 Task: Search one way flight ticket for 5 adults, 1 child, 2 infants in seat and 1 infant on lap in business from San Luis Obispo: San Luis Obispo County Regional Airport (mcchesney Field) to Rock Springs: Southwest Wyoming Regional Airport (rock Springs Sweetwater County Airport) on 8-5-2023. Number of bags: 1 carry on bag. Price is upto 110000. Outbound departure time preference is 15:15.
Action: Mouse moved to (302, 124)
Screenshot: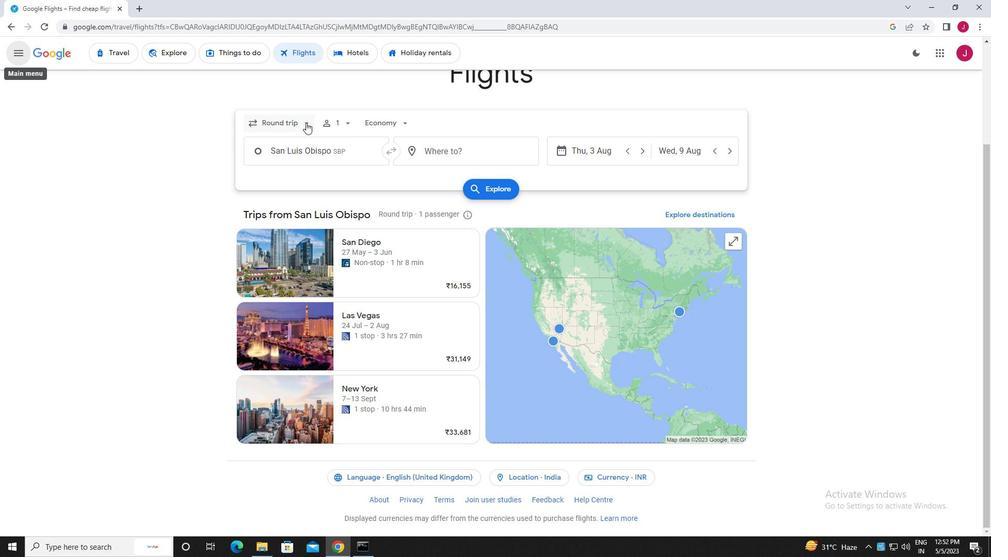
Action: Mouse pressed left at (302, 124)
Screenshot: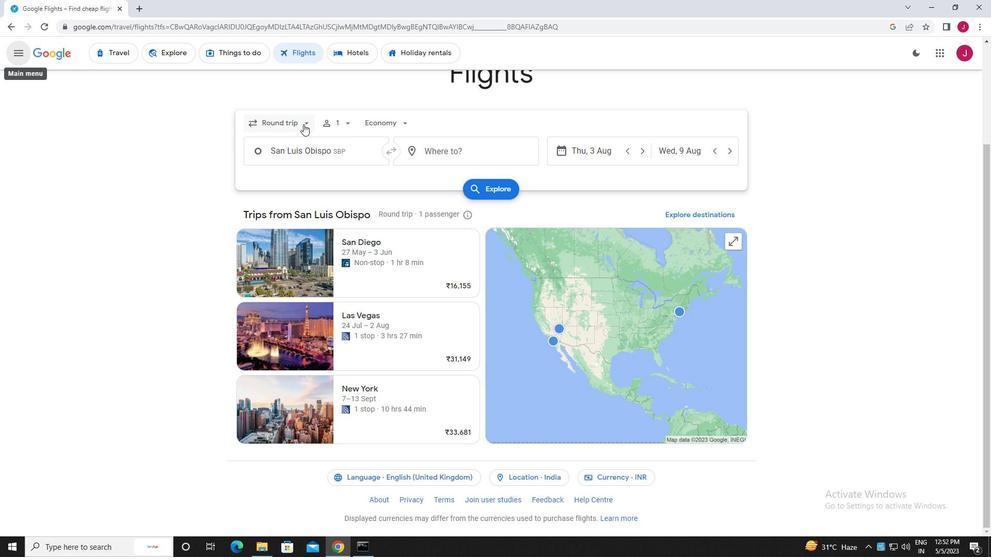 
Action: Mouse moved to (295, 169)
Screenshot: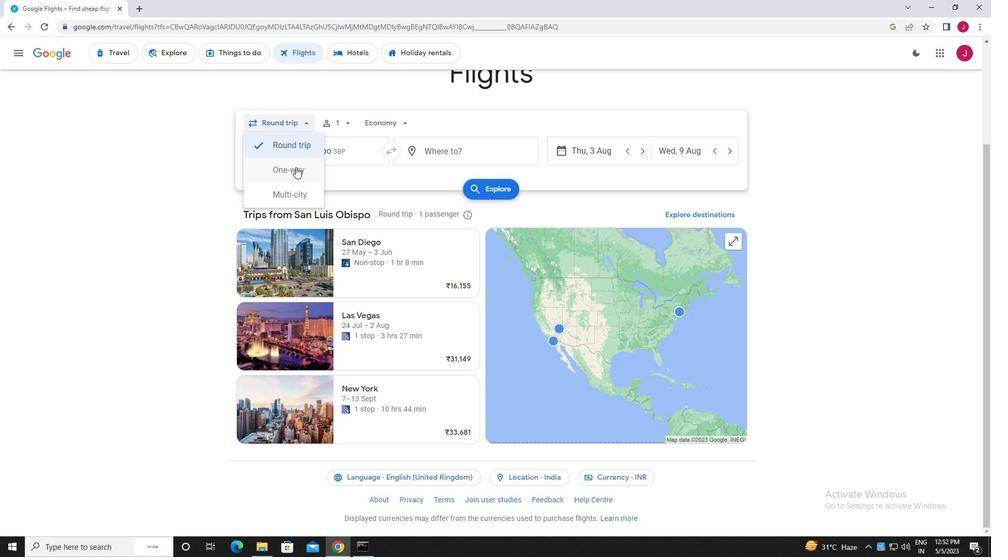 
Action: Mouse pressed left at (295, 169)
Screenshot: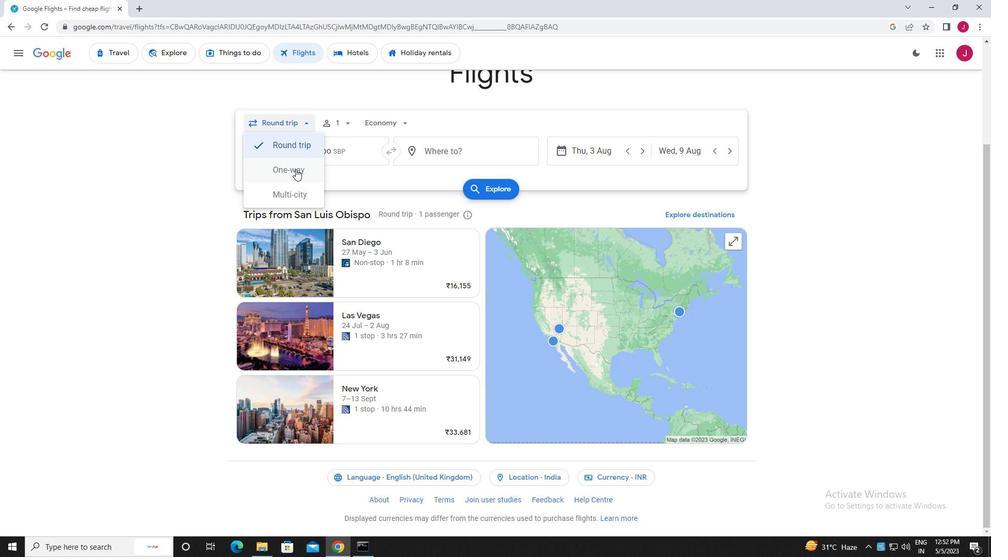 
Action: Mouse moved to (344, 122)
Screenshot: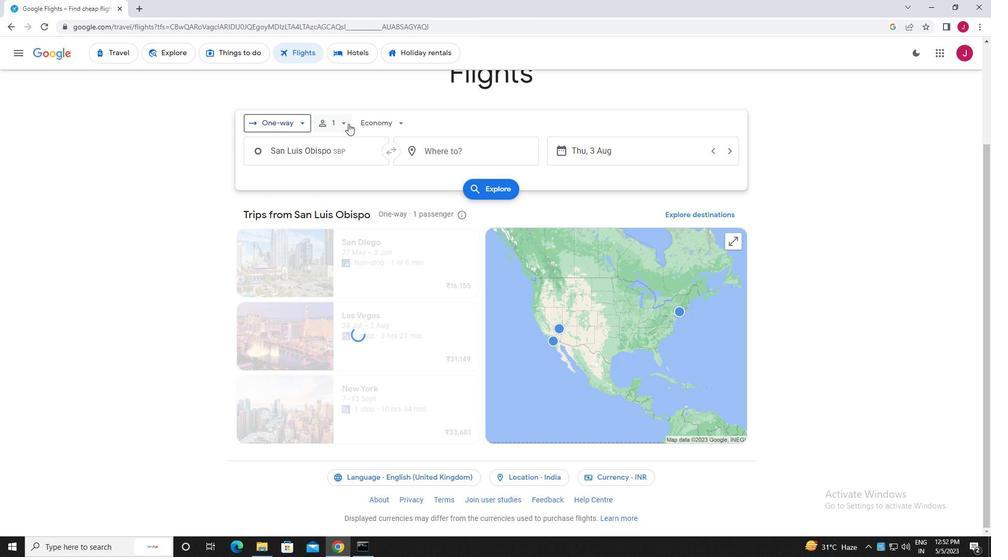 
Action: Mouse pressed left at (344, 122)
Screenshot: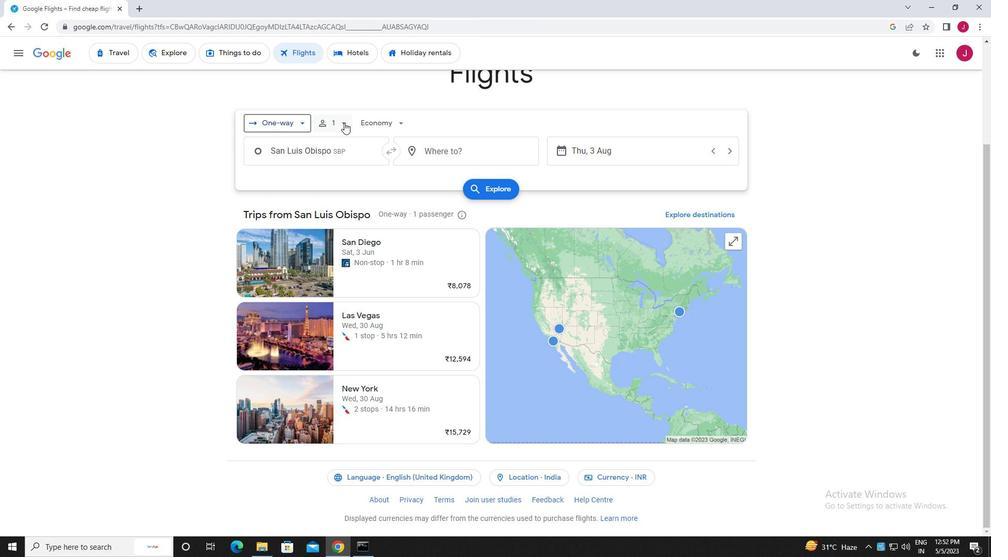 
Action: Mouse moved to (427, 151)
Screenshot: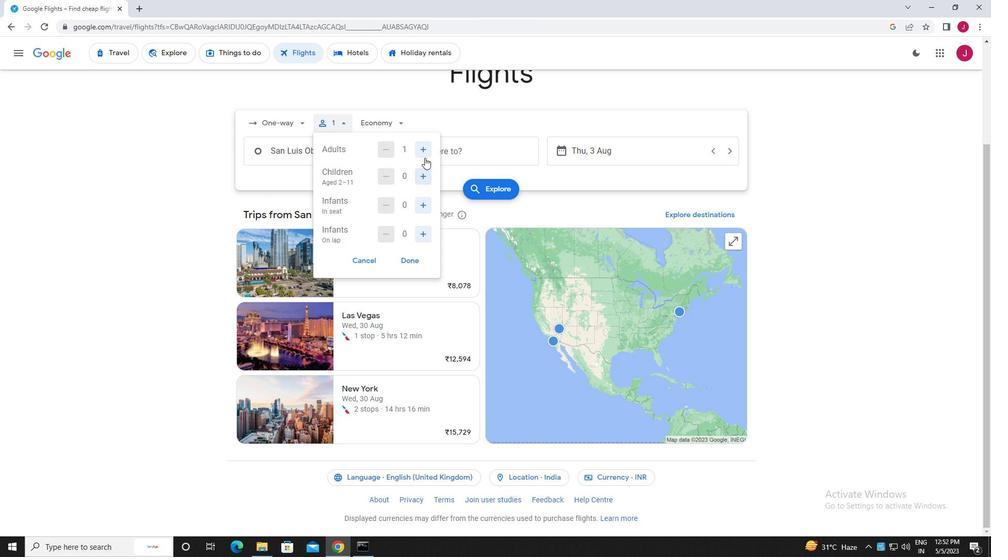 
Action: Mouse pressed left at (427, 151)
Screenshot: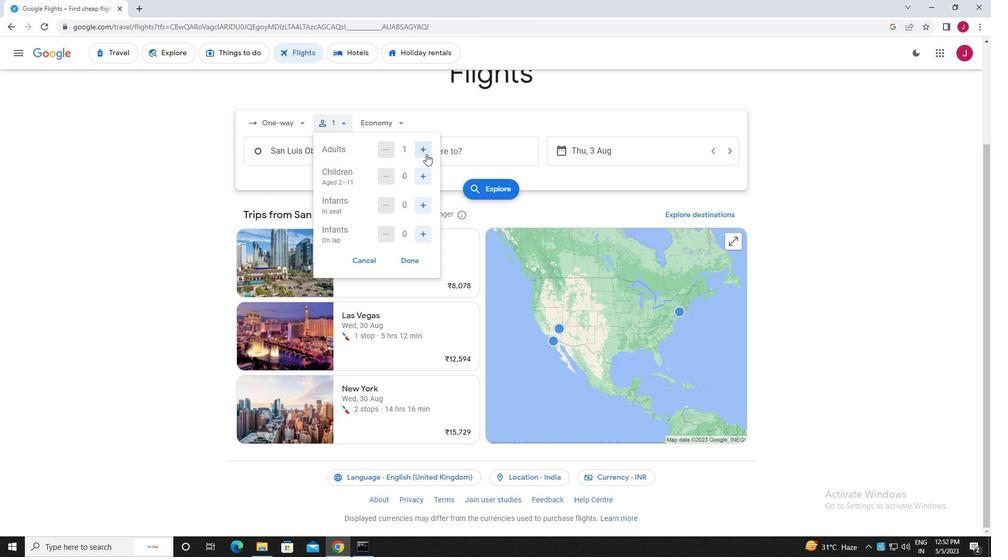 
Action: Mouse pressed left at (427, 151)
Screenshot: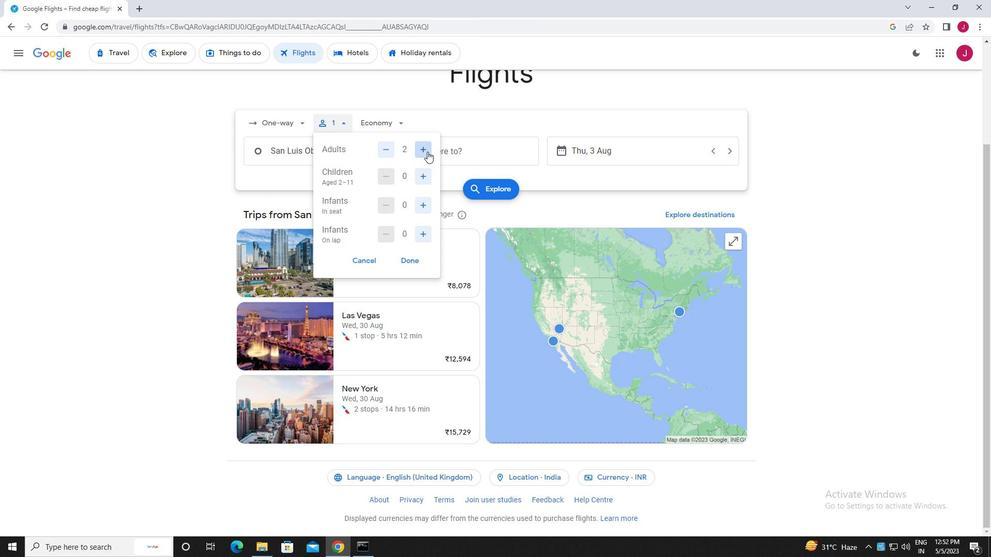 
Action: Mouse pressed left at (427, 151)
Screenshot: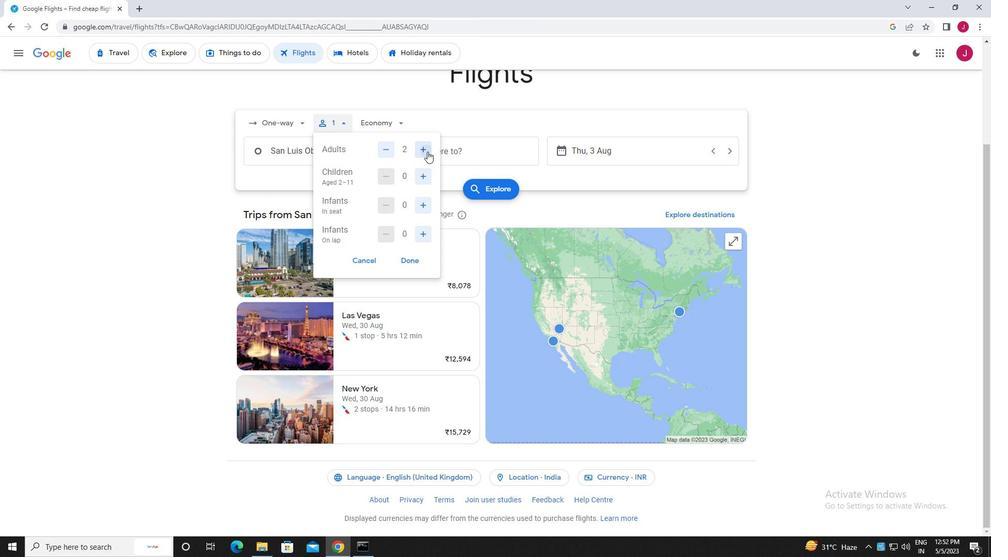 
Action: Mouse pressed left at (427, 151)
Screenshot: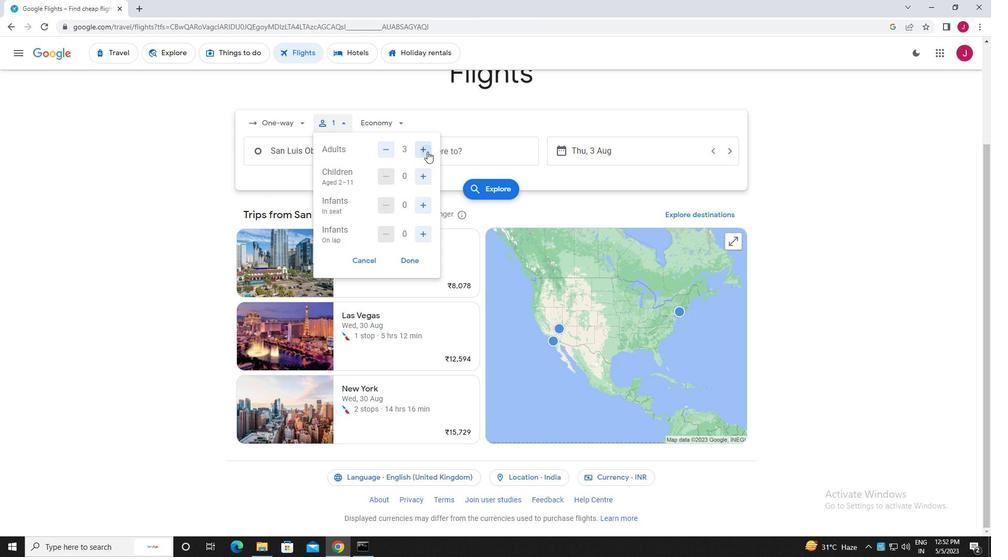
Action: Mouse moved to (423, 176)
Screenshot: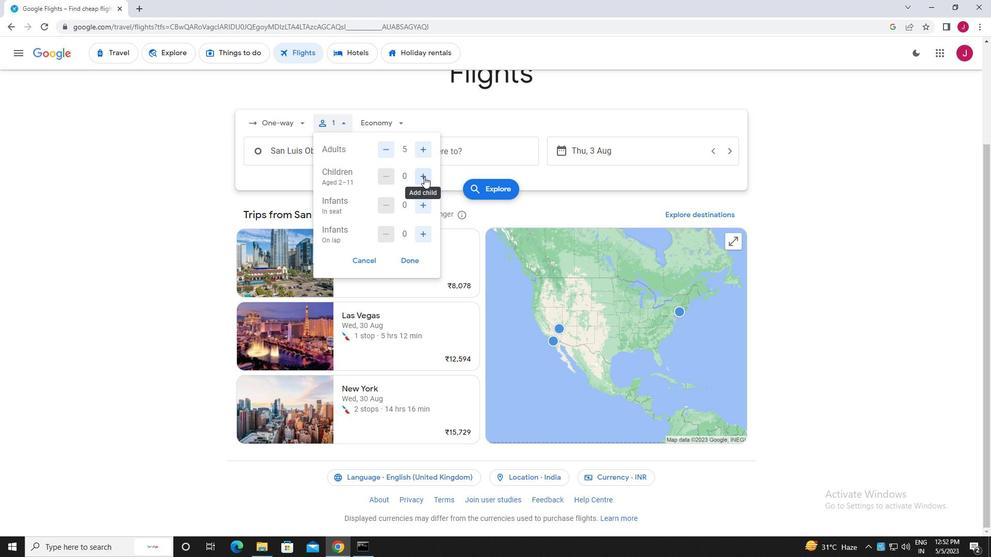 
Action: Mouse pressed left at (423, 176)
Screenshot: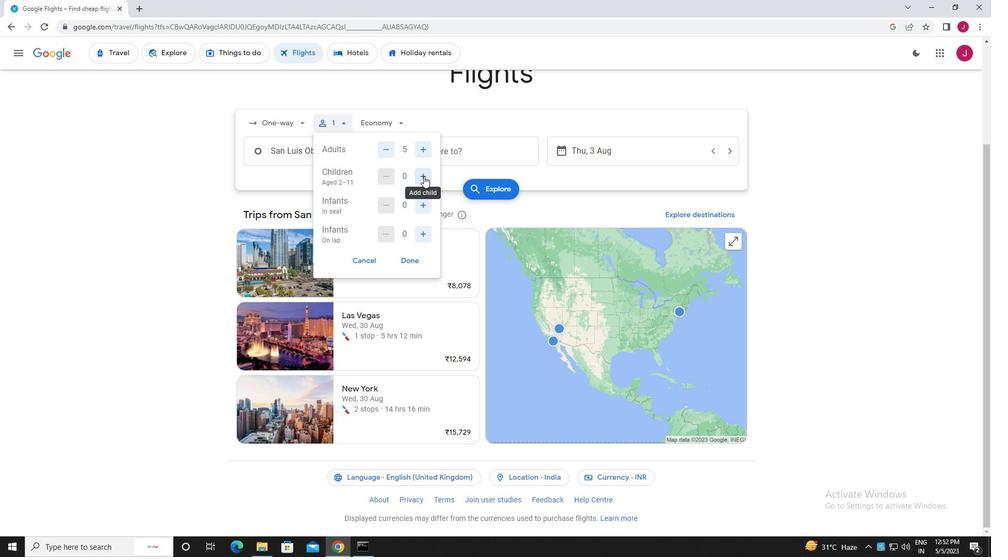 
Action: Mouse moved to (421, 208)
Screenshot: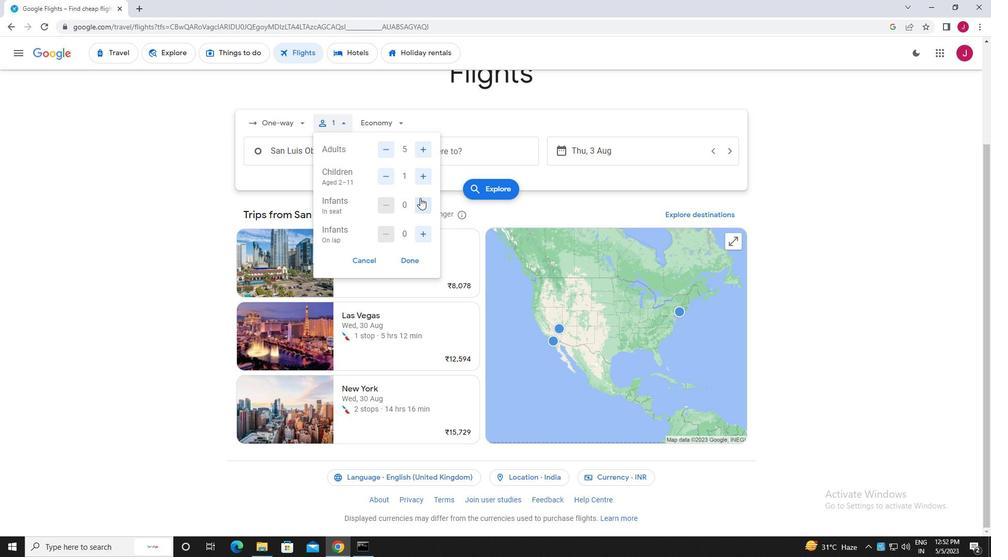 
Action: Mouse pressed left at (421, 208)
Screenshot: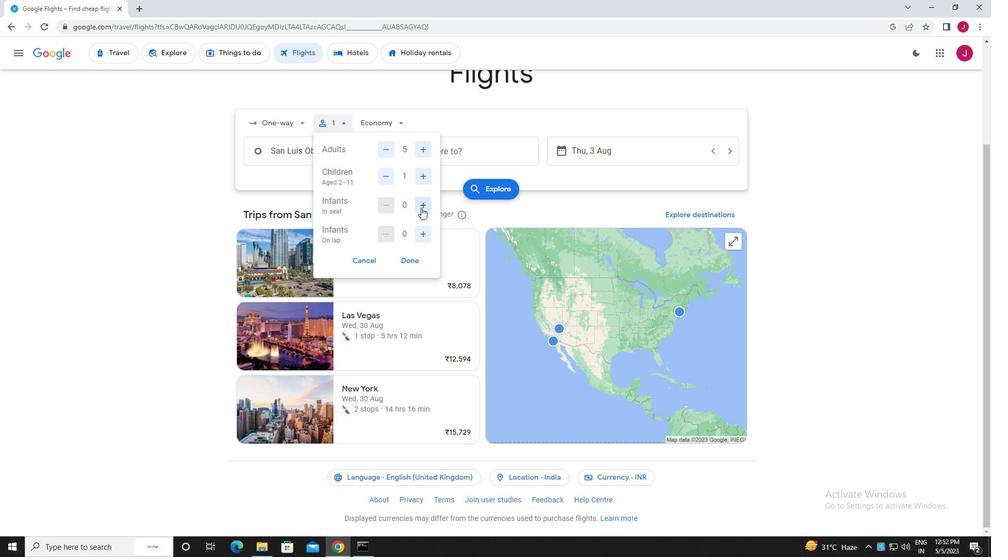 
Action: Mouse pressed left at (421, 208)
Screenshot: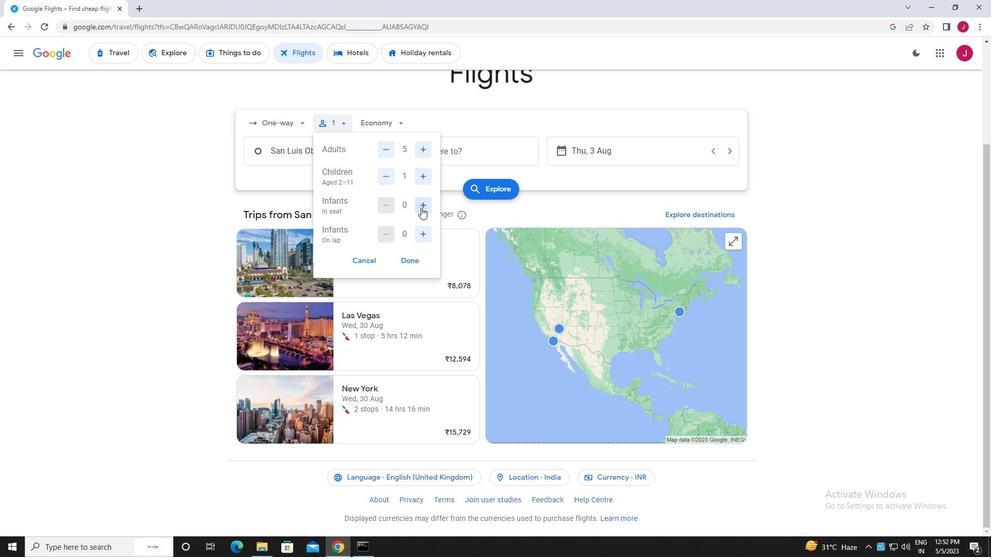 
Action: Mouse moved to (423, 231)
Screenshot: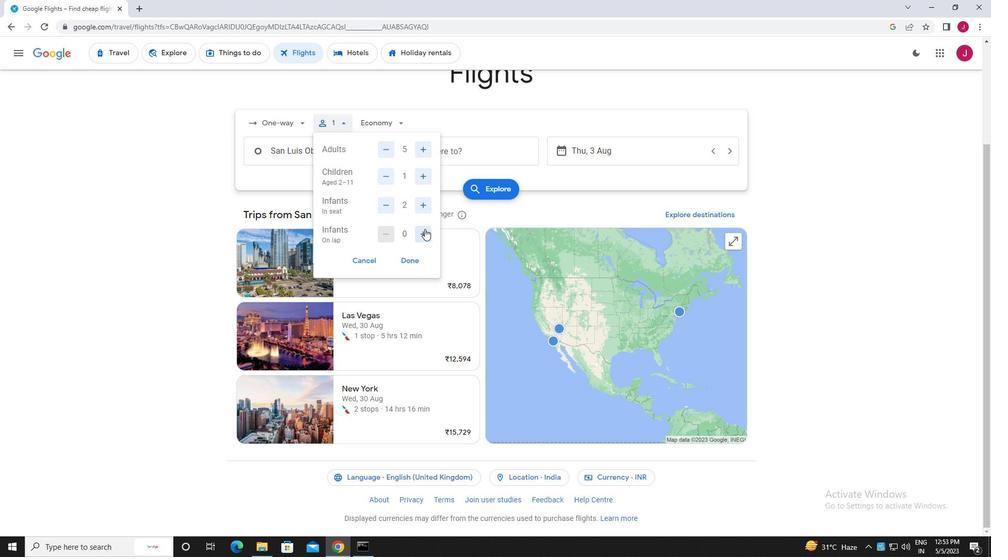 
Action: Mouse pressed left at (423, 231)
Screenshot: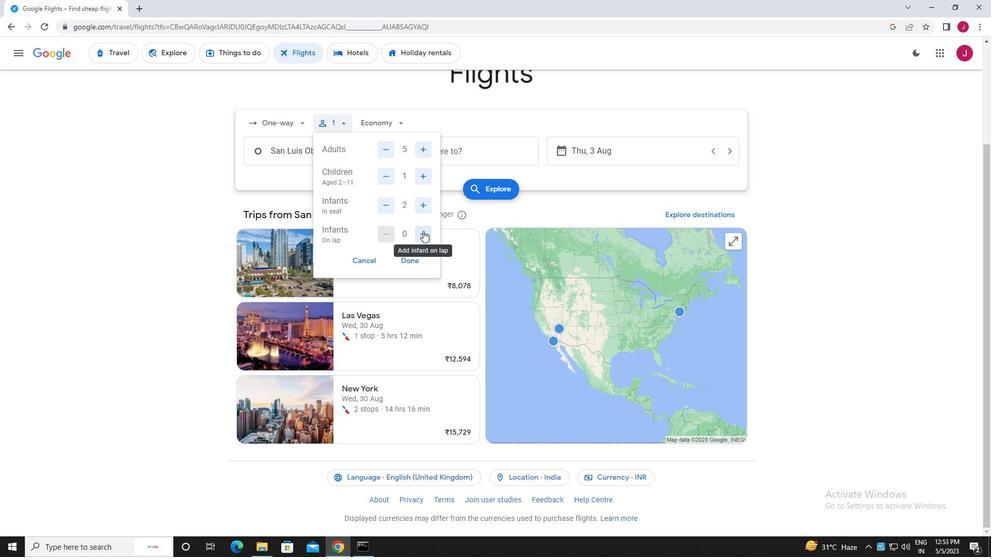 
Action: Mouse moved to (408, 260)
Screenshot: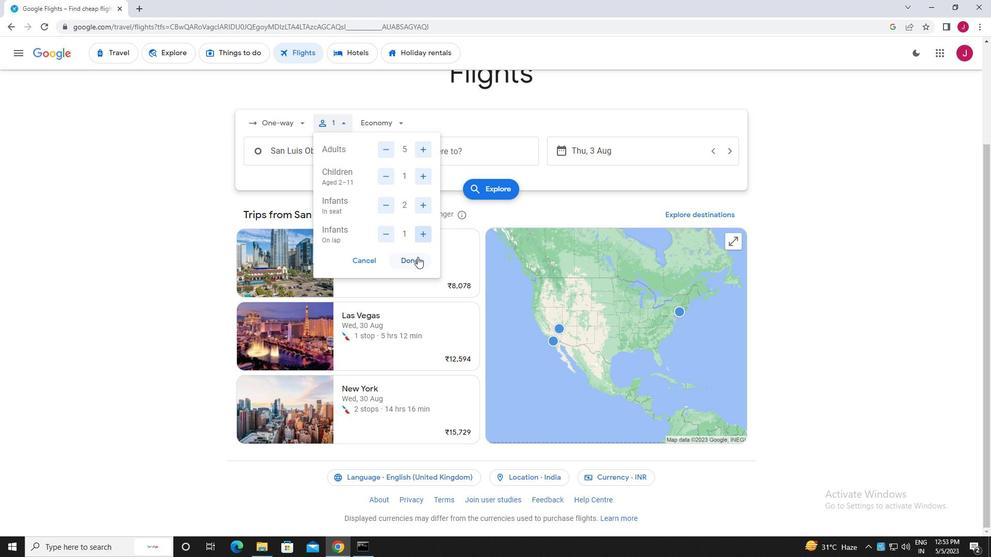 
Action: Mouse pressed left at (408, 260)
Screenshot: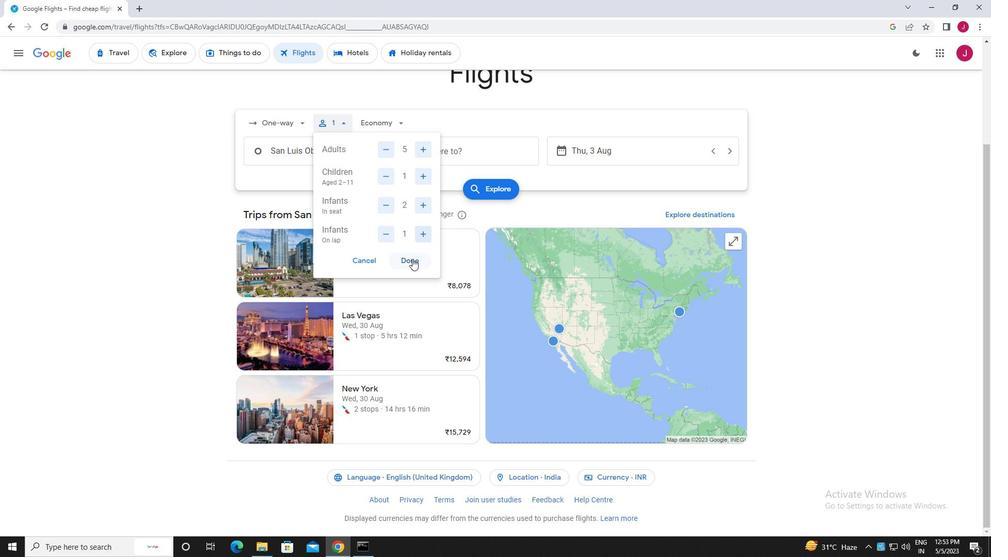 
Action: Mouse moved to (400, 129)
Screenshot: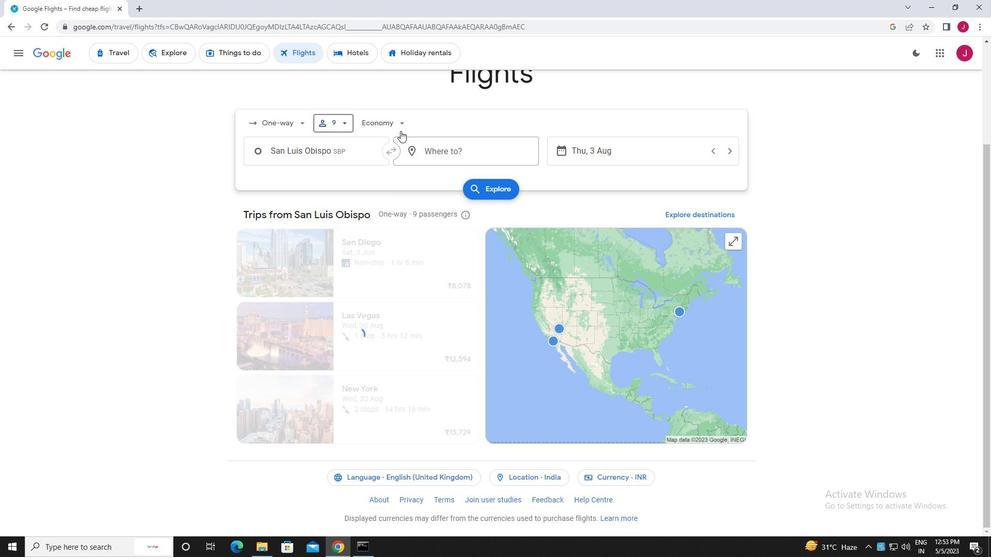 
Action: Mouse pressed left at (400, 129)
Screenshot: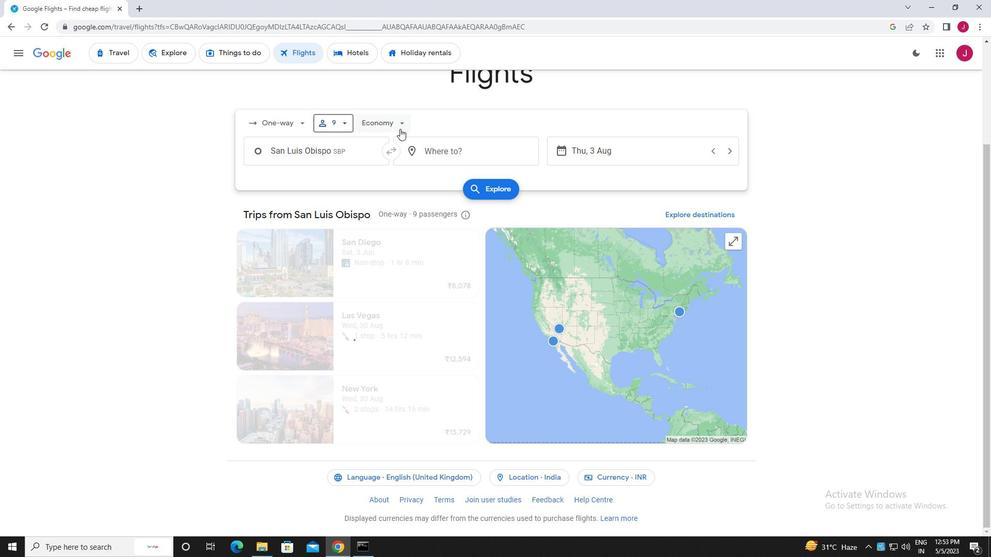 
Action: Mouse moved to (410, 184)
Screenshot: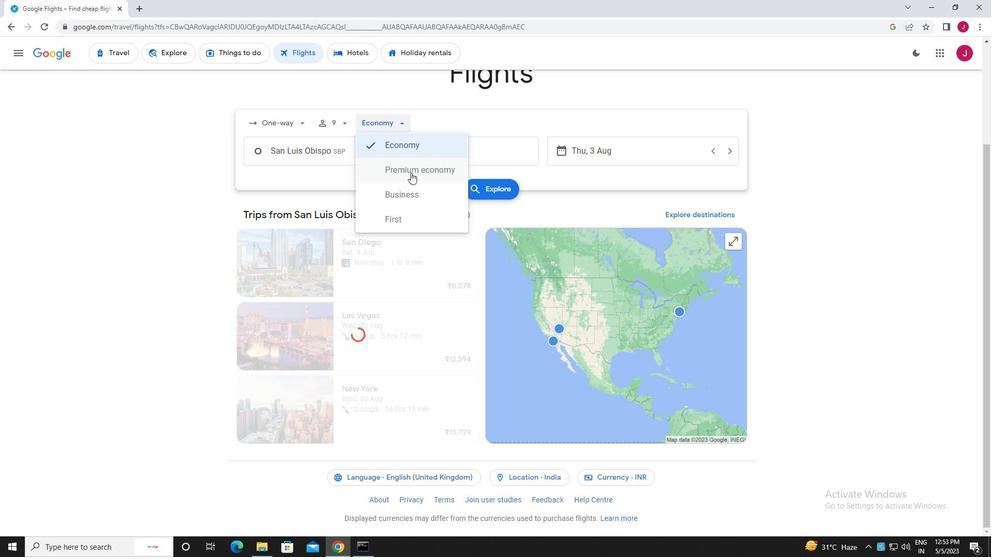 
Action: Mouse pressed left at (410, 184)
Screenshot: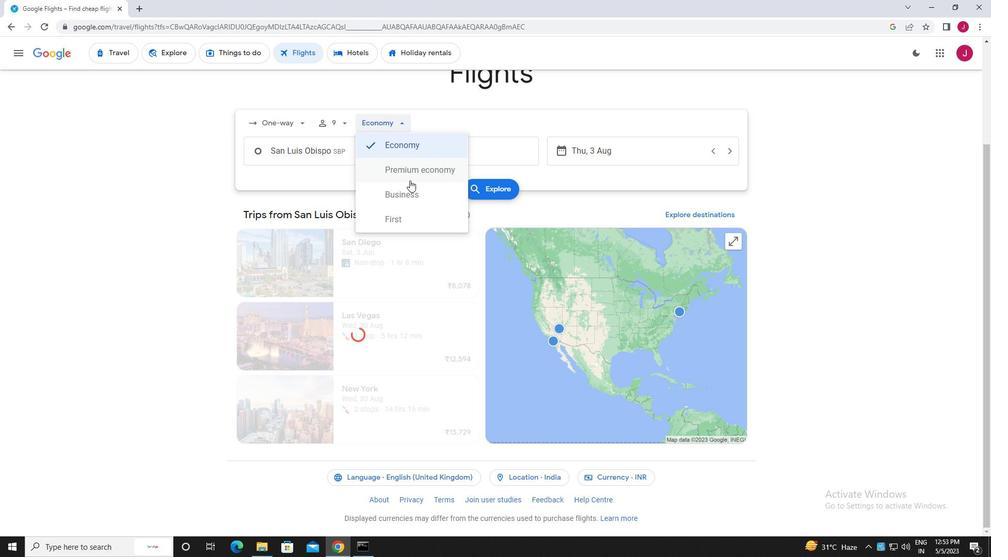
Action: Mouse moved to (351, 151)
Screenshot: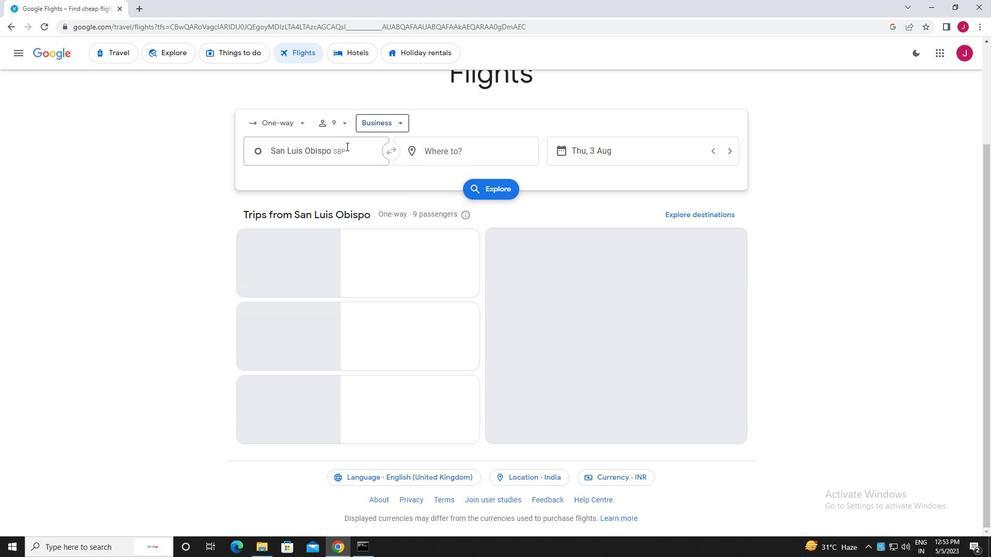 
Action: Mouse pressed left at (351, 151)
Screenshot: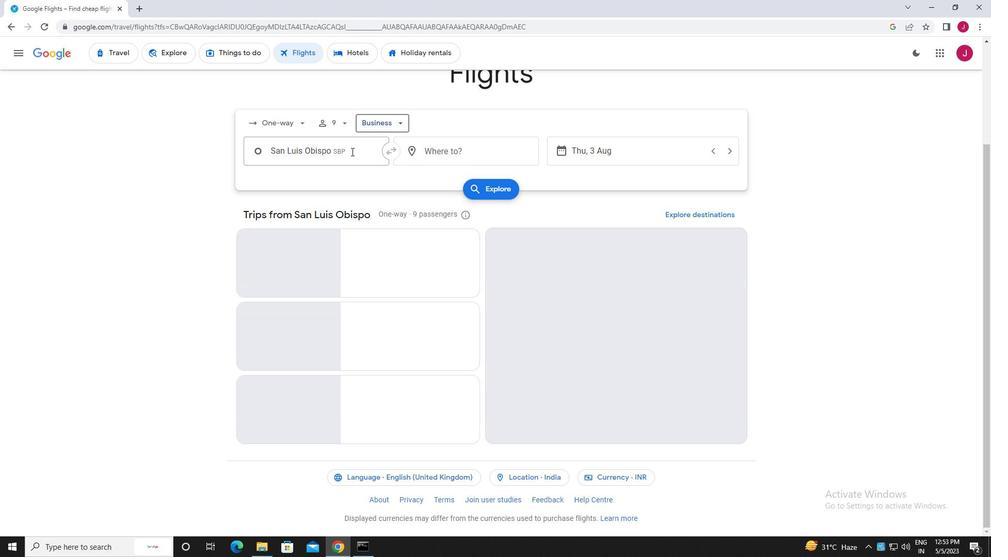 
Action: Mouse moved to (352, 151)
Screenshot: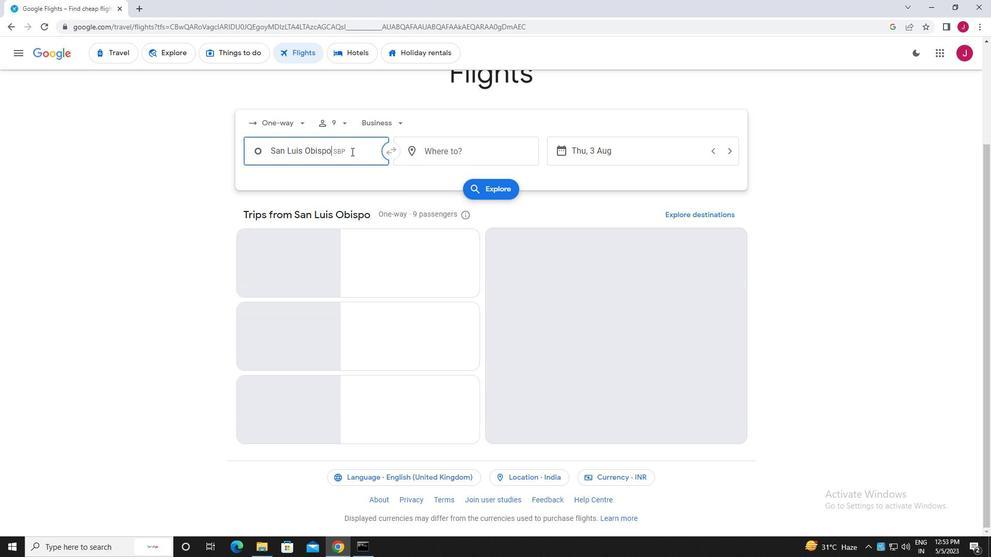 
Action: Key pressed san<Key.space>luis
Screenshot: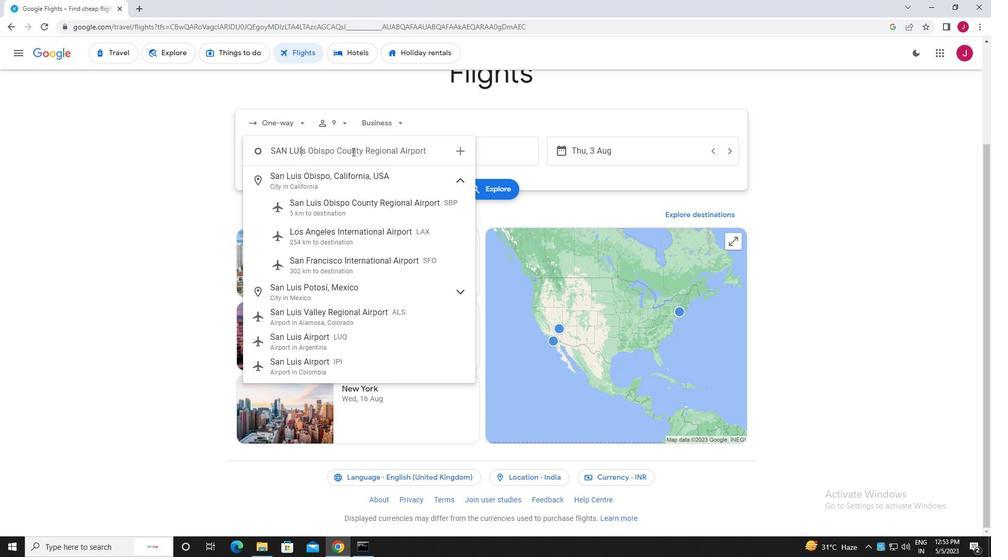 
Action: Mouse moved to (396, 207)
Screenshot: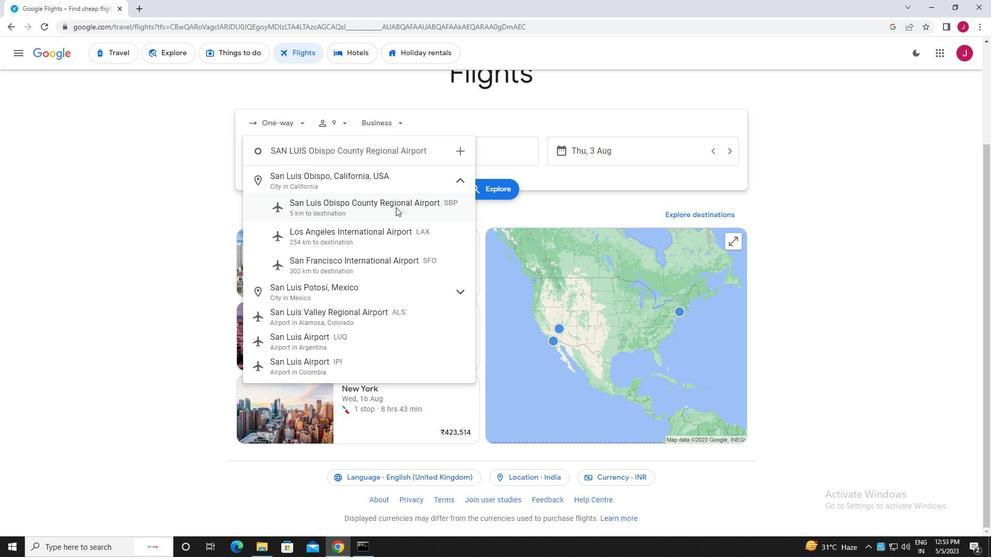
Action: Mouse pressed left at (396, 207)
Screenshot: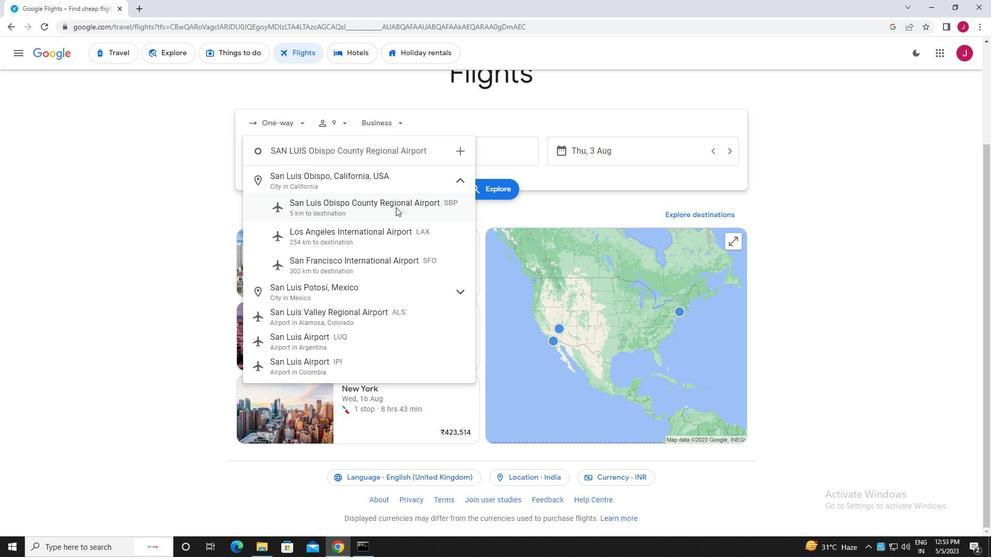 
Action: Mouse moved to (493, 156)
Screenshot: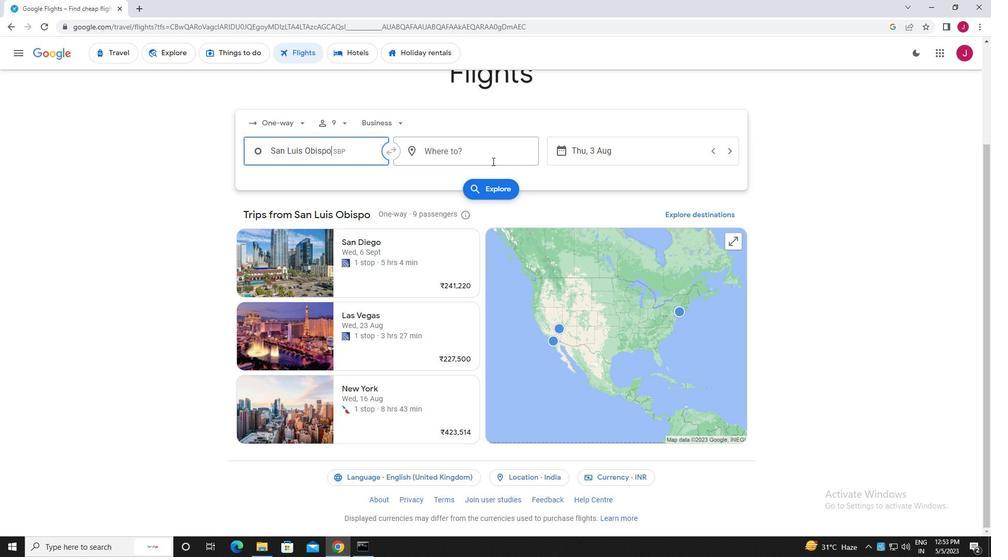 
Action: Mouse pressed left at (493, 156)
Screenshot: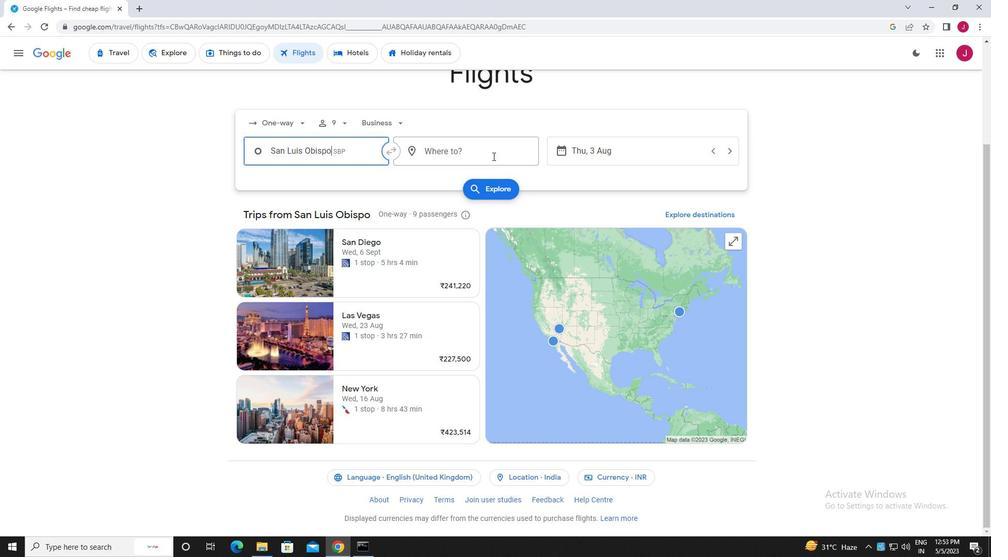 
Action: Mouse moved to (493, 156)
Screenshot: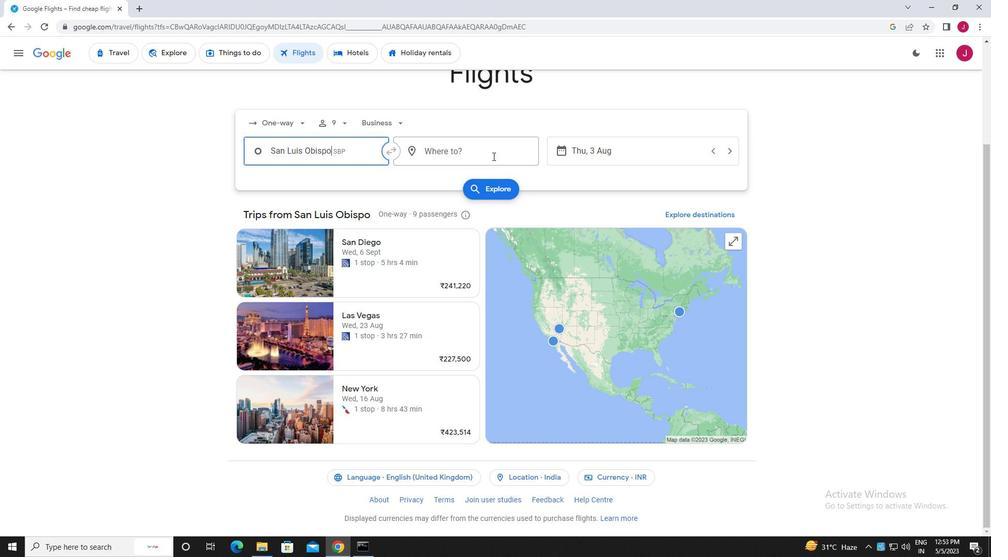 
Action: Key pressed rock<Key.space>spring
Screenshot: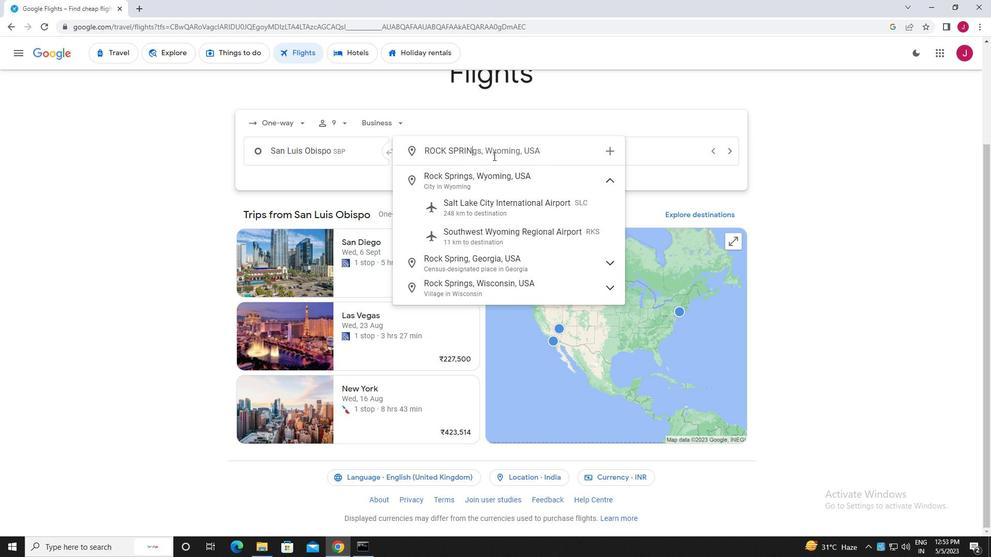 
Action: Mouse moved to (543, 234)
Screenshot: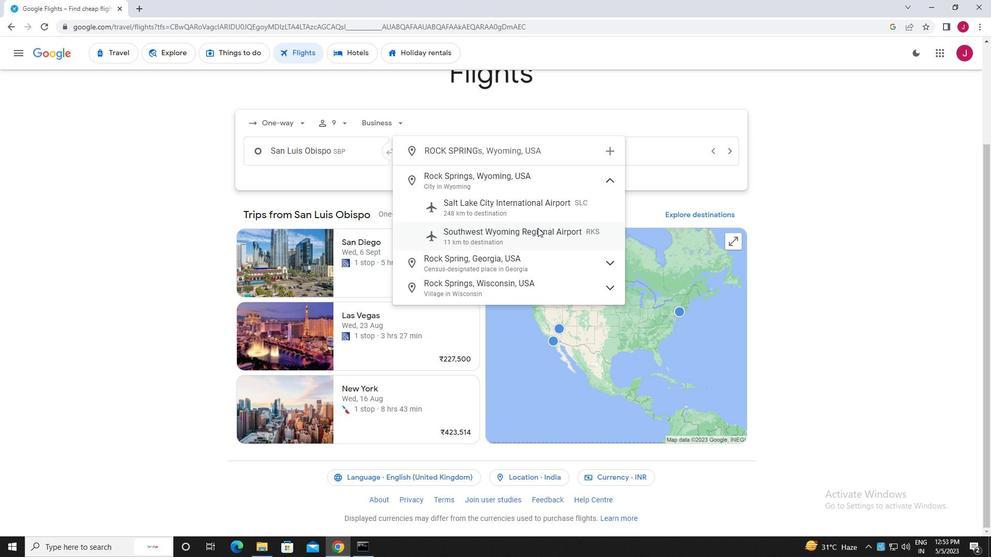 
Action: Mouse pressed left at (543, 234)
Screenshot: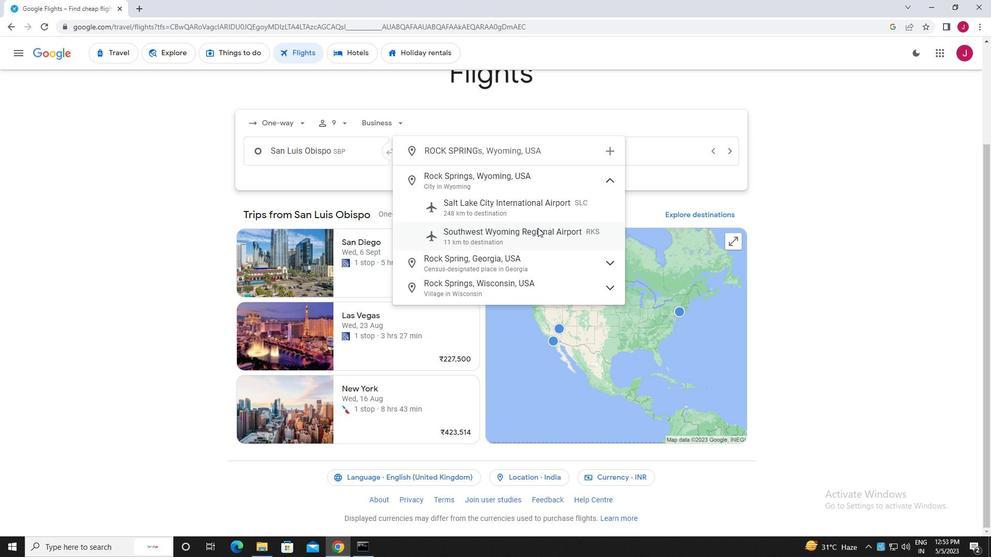 
Action: Mouse moved to (625, 158)
Screenshot: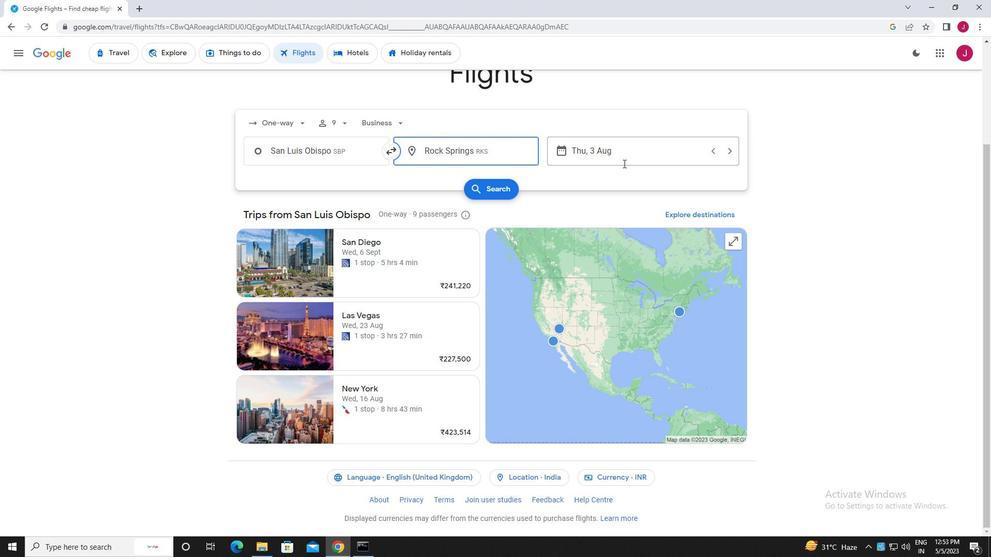 
Action: Mouse pressed left at (625, 158)
Screenshot: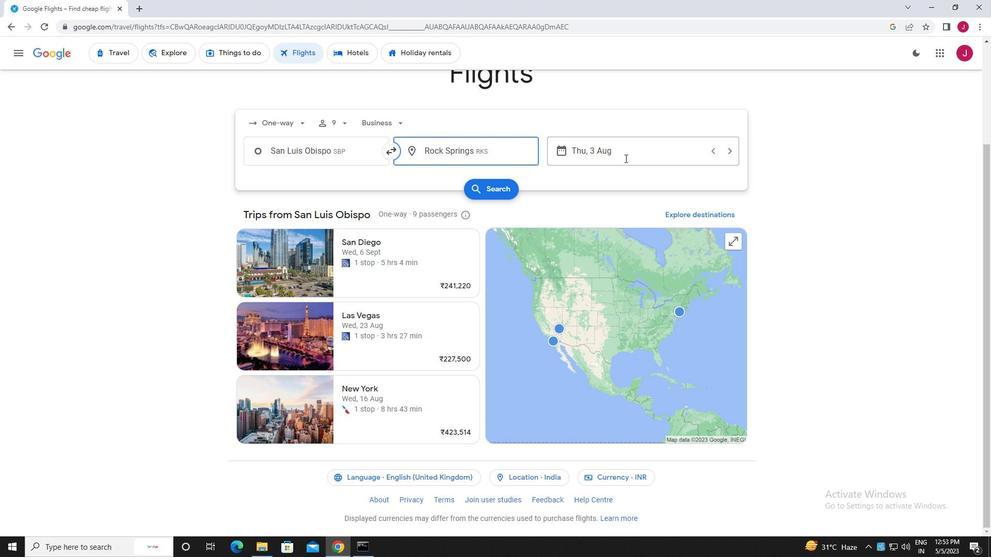 
Action: Mouse moved to (521, 234)
Screenshot: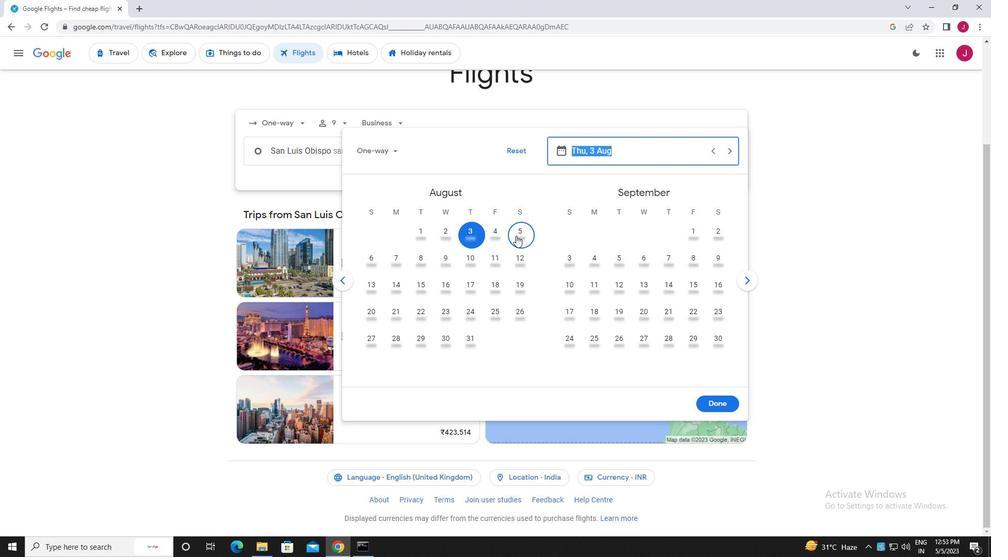 
Action: Mouse pressed left at (521, 234)
Screenshot: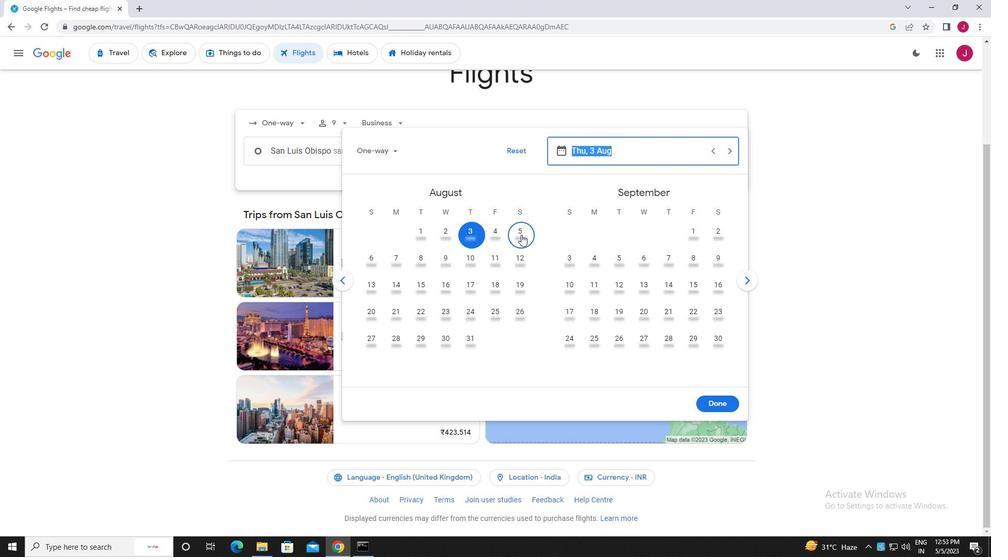 
Action: Mouse moved to (713, 402)
Screenshot: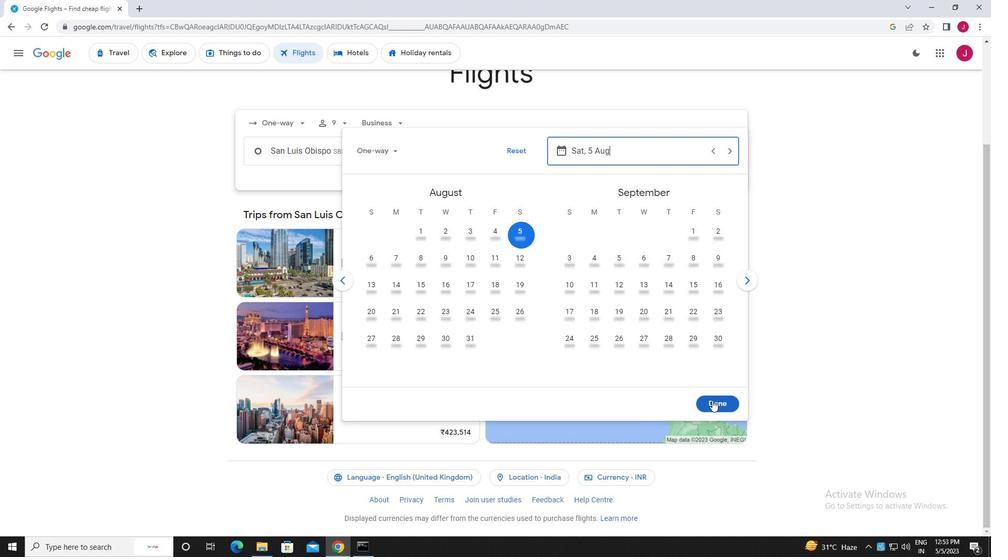 
Action: Mouse pressed left at (713, 402)
Screenshot: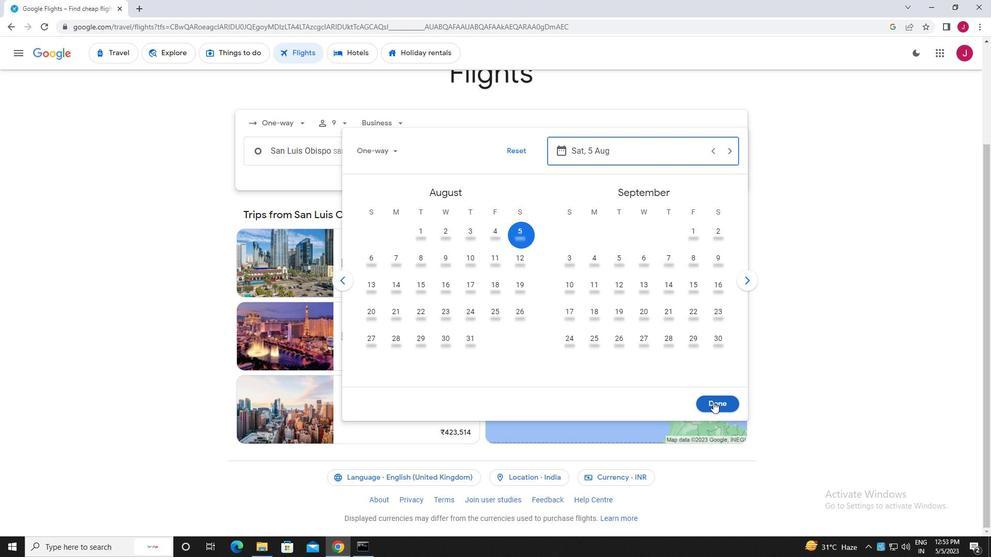 
Action: Mouse moved to (500, 186)
Screenshot: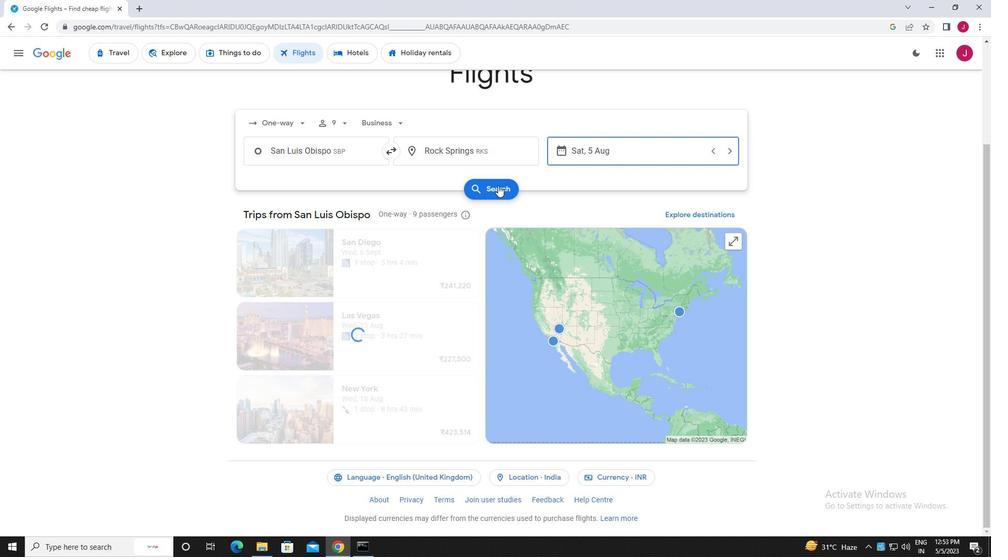 
Action: Mouse pressed left at (500, 186)
Screenshot: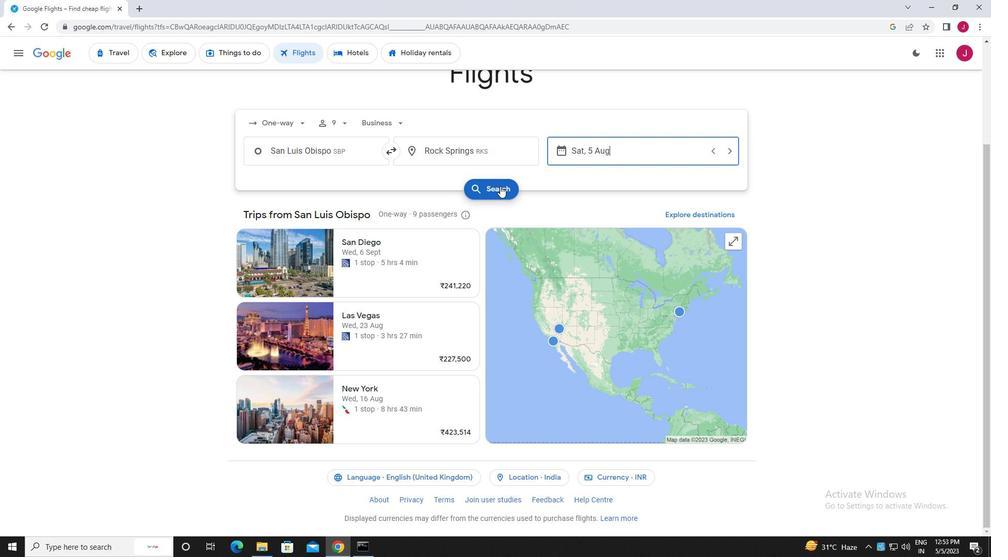 
Action: Mouse moved to (271, 149)
Screenshot: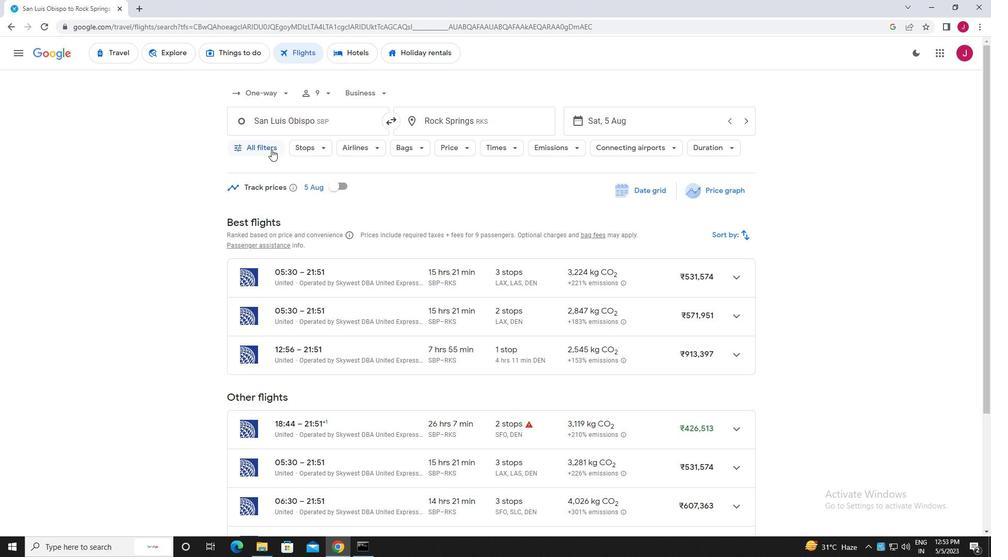 
Action: Mouse pressed left at (271, 149)
Screenshot: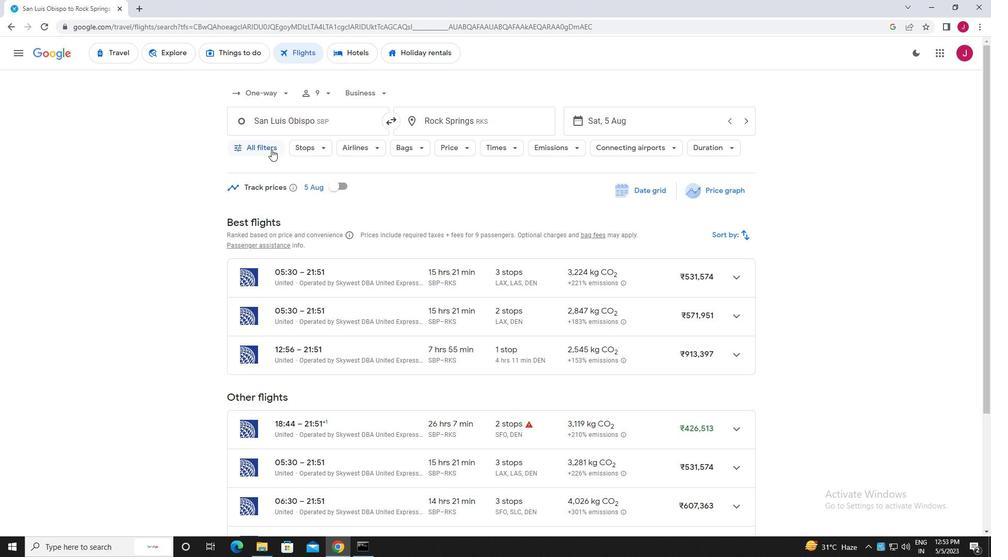 
Action: Mouse moved to (318, 174)
Screenshot: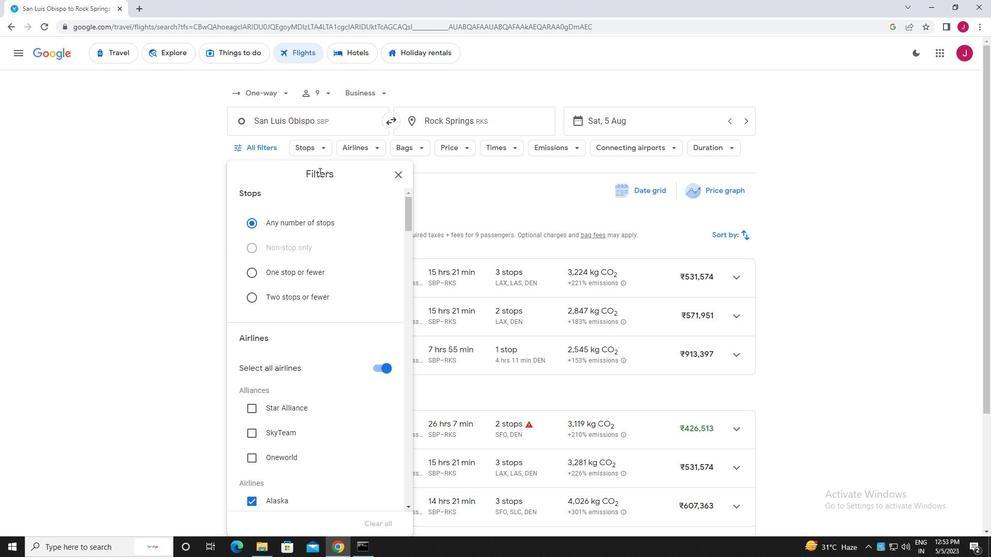 
Action: Mouse scrolled (318, 173) with delta (0, 0)
Screenshot: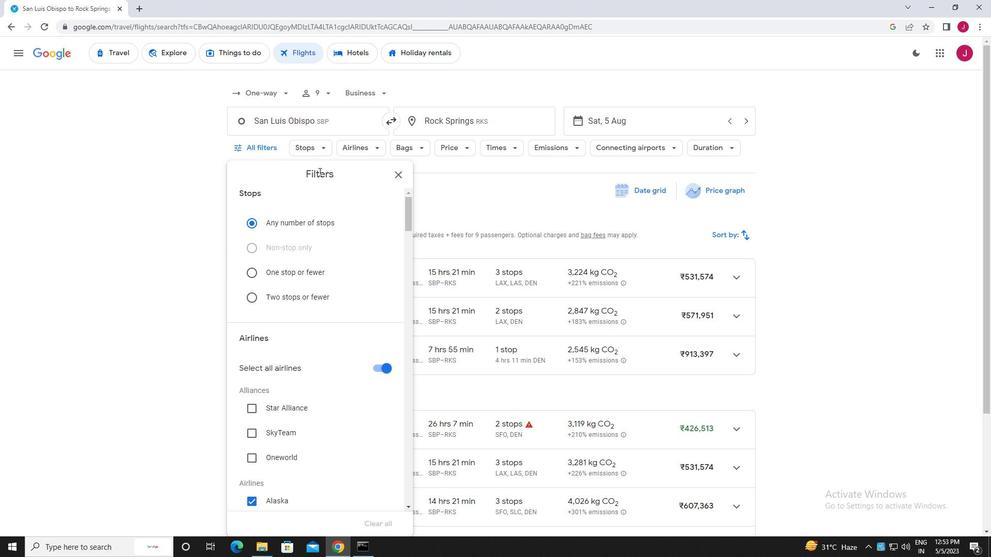 
Action: Mouse moved to (320, 175)
Screenshot: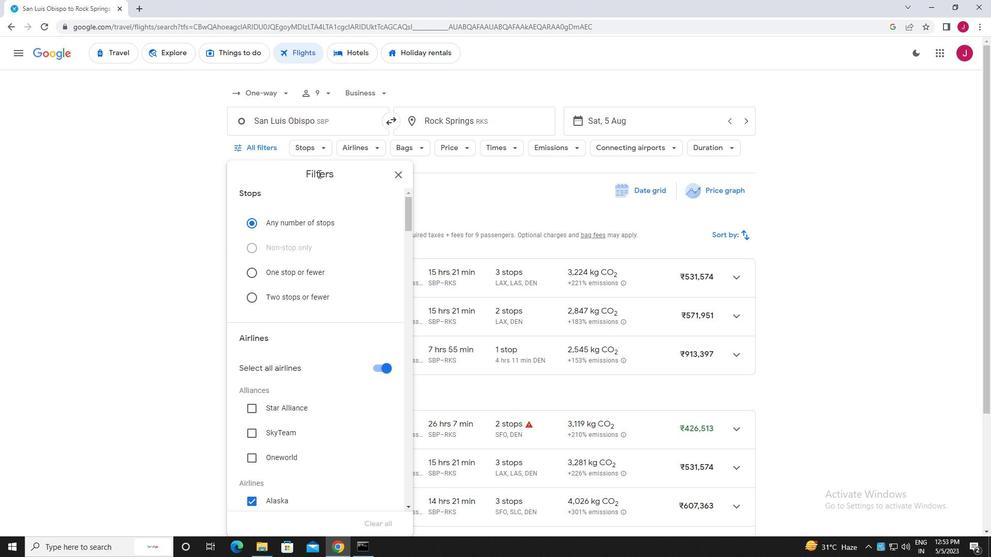 
Action: Mouse scrolled (320, 175) with delta (0, 0)
Screenshot: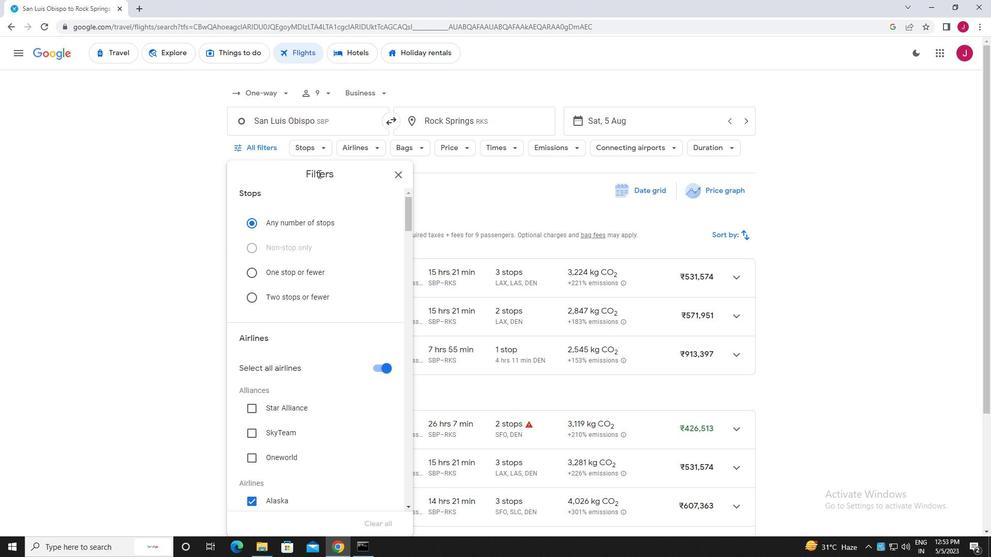 
Action: Mouse moved to (338, 186)
Screenshot: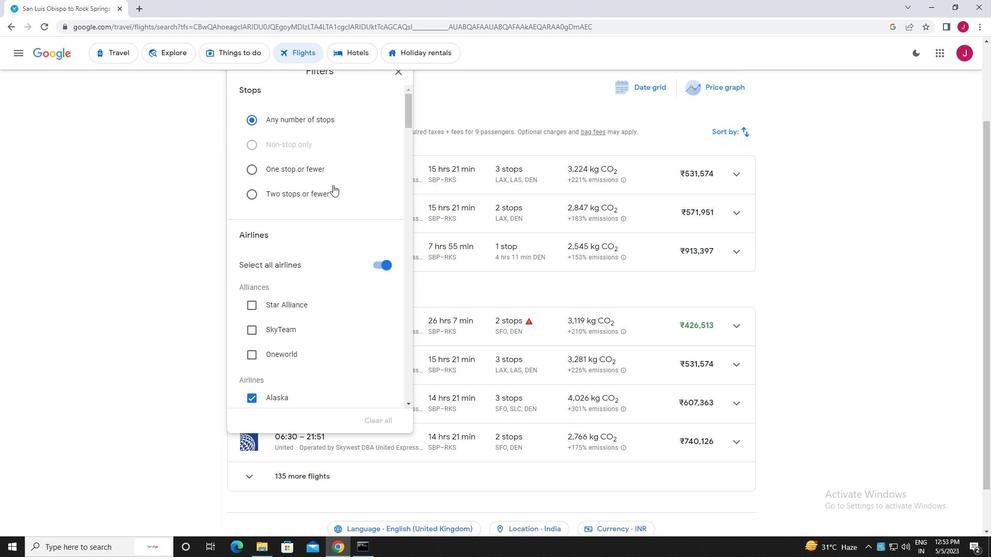 
Action: Mouse scrolled (338, 186) with delta (0, 0)
Screenshot: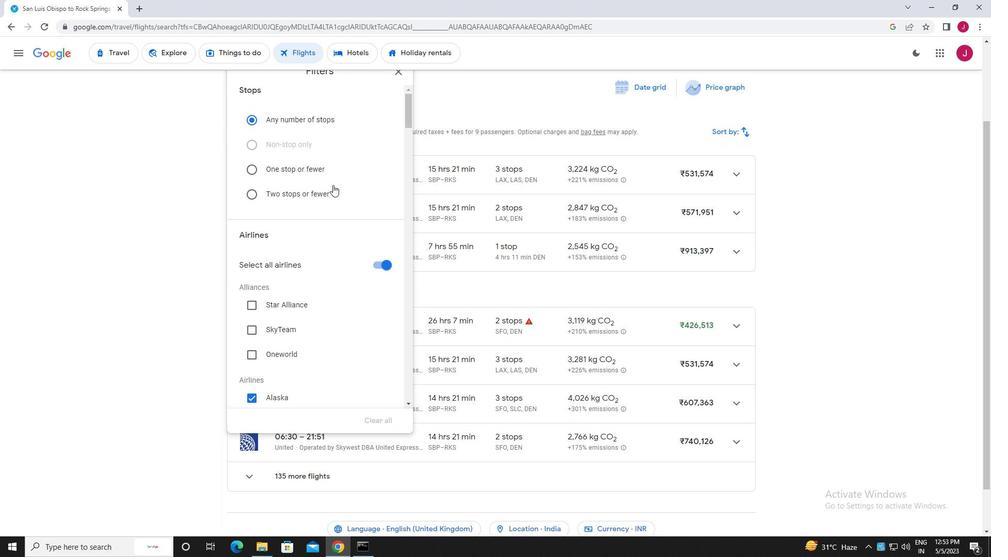 
Action: Mouse moved to (373, 211)
Screenshot: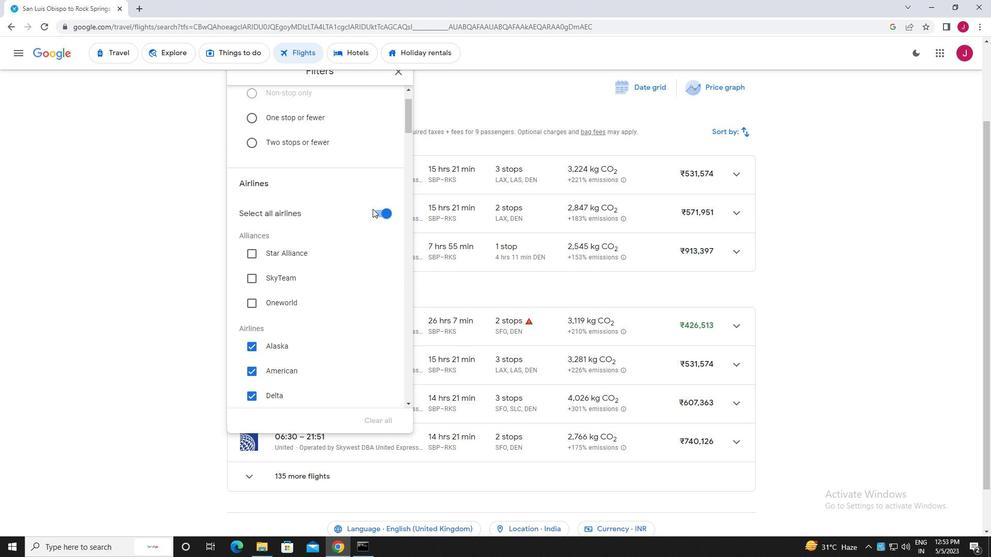 
Action: Mouse pressed left at (373, 211)
Screenshot: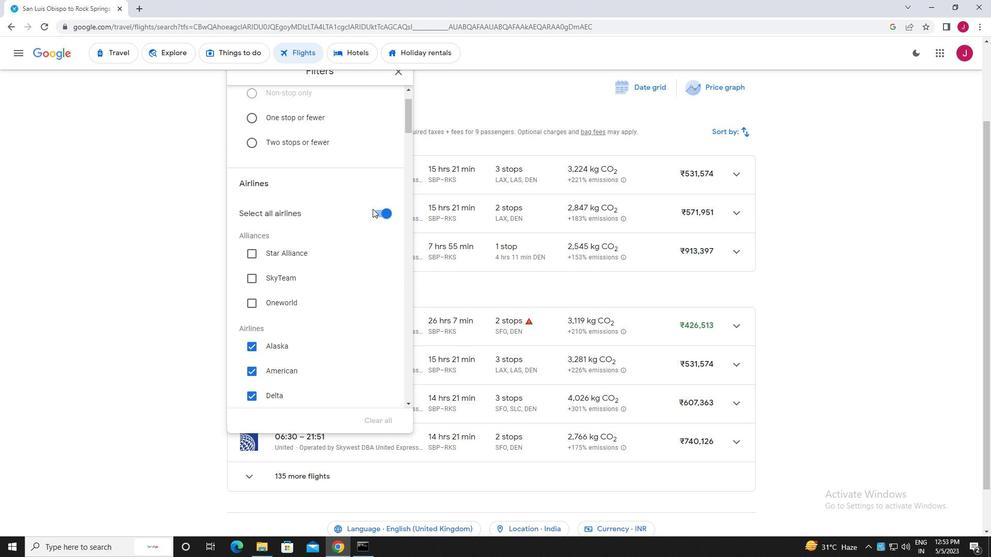
Action: Mouse moved to (360, 200)
Screenshot: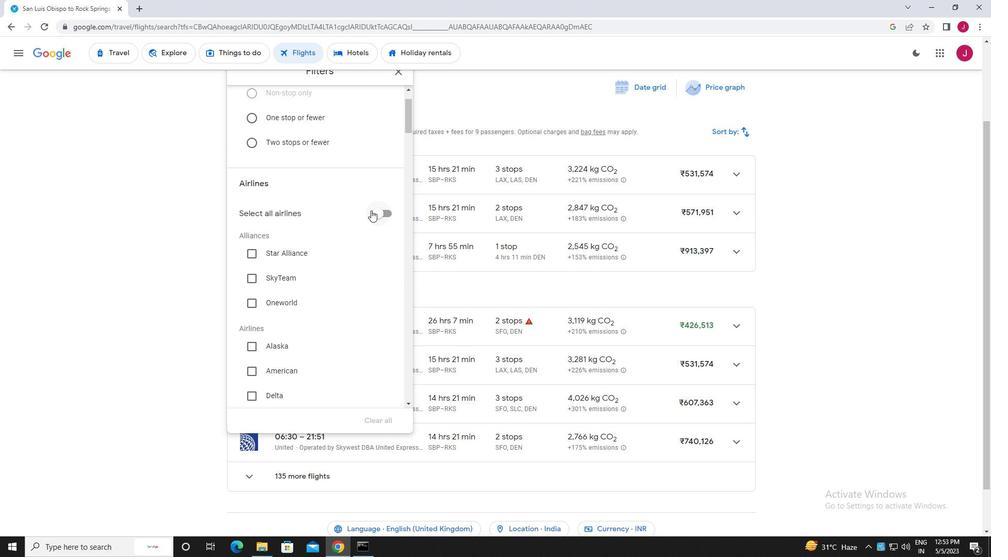 
Action: Mouse scrolled (360, 199) with delta (0, 0)
Screenshot: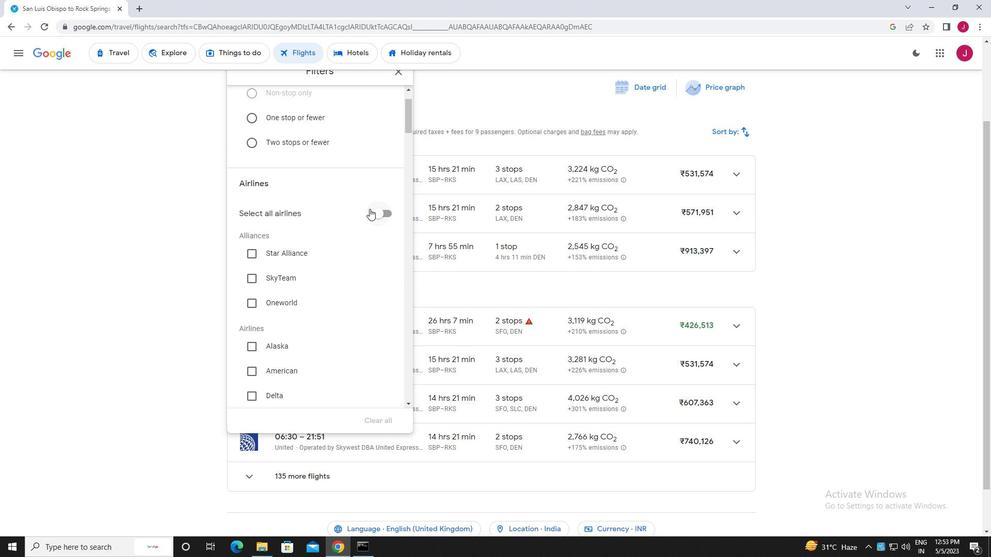 
Action: Mouse scrolled (360, 199) with delta (0, 0)
Screenshot: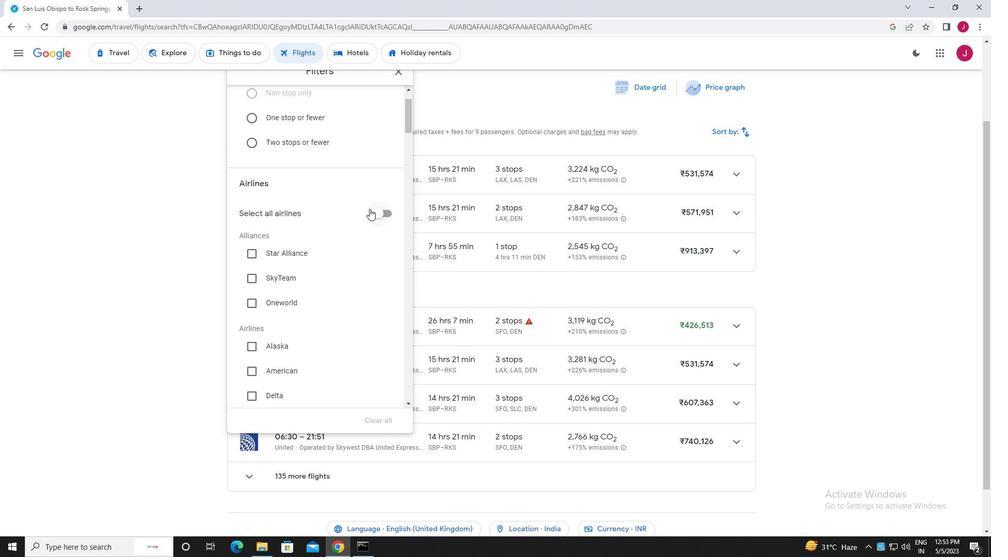 
Action: Mouse scrolled (360, 199) with delta (0, 0)
Screenshot: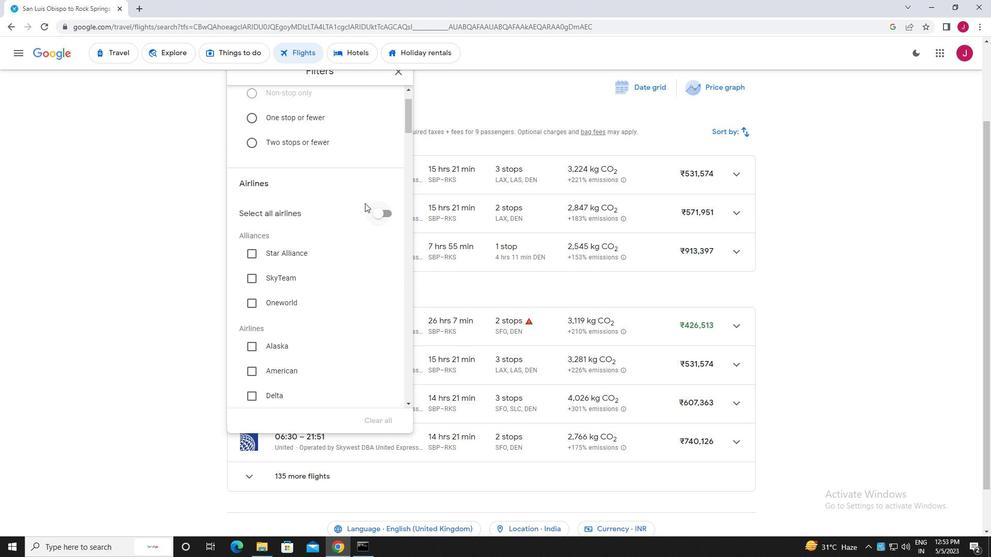 
Action: Mouse moved to (358, 199)
Screenshot: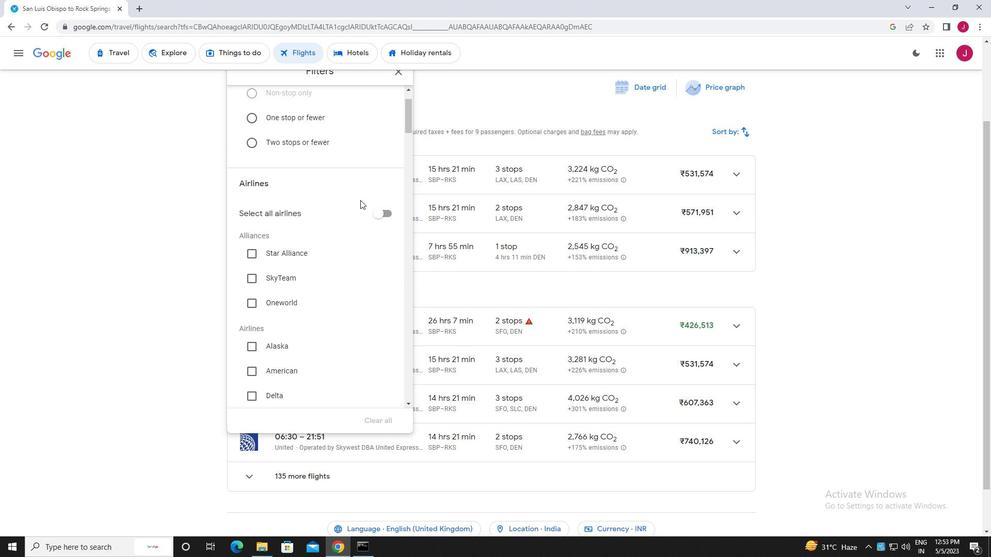 
Action: Mouse scrolled (358, 198) with delta (0, 0)
Screenshot: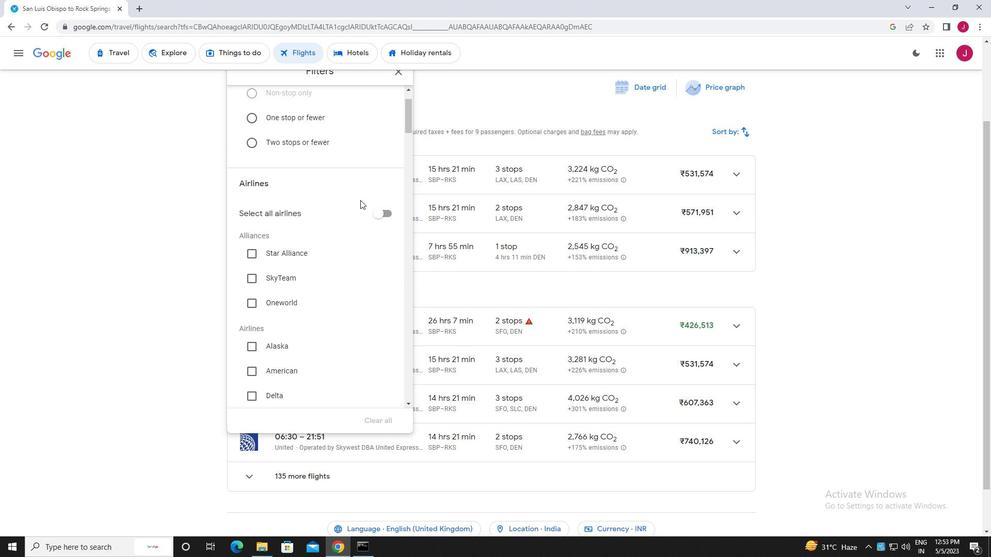 
Action: Mouse moved to (355, 195)
Screenshot: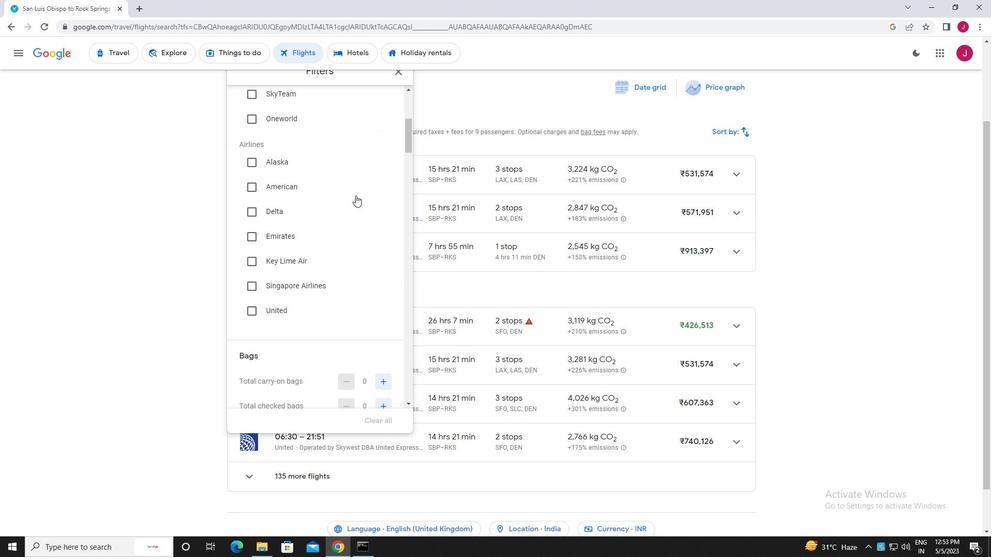 
Action: Mouse scrolled (355, 194) with delta (0, 0)
Screenshot: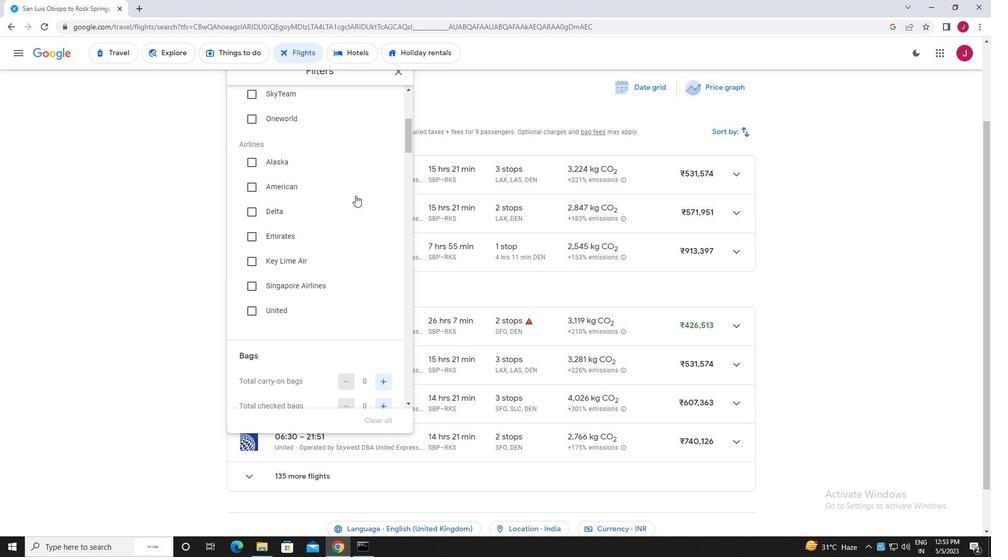 
Action: Mouse scrolled (355, 194) with delta (0, 0)
Screenshot: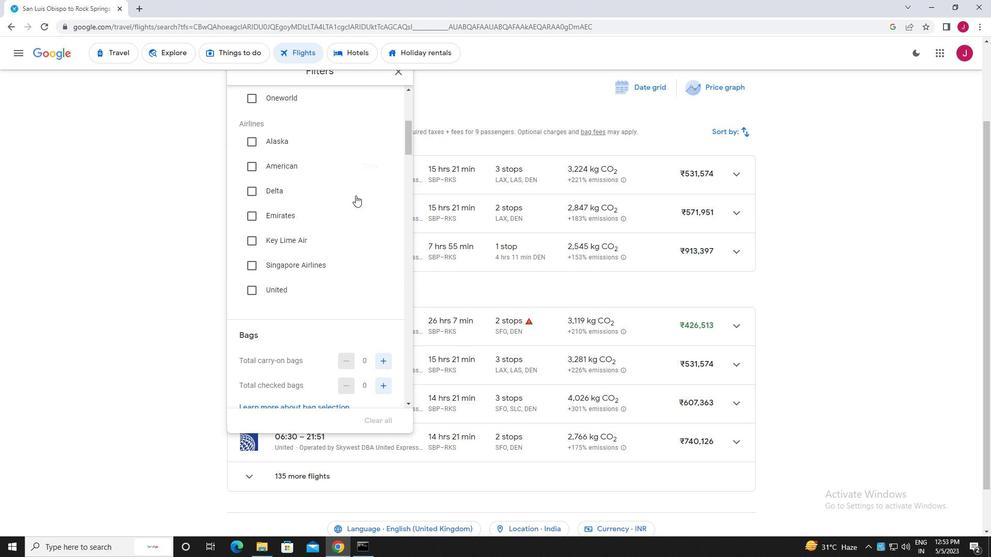 
Action: Mouse scrolled (355, 194) with delta (0, 0)
Screenshot: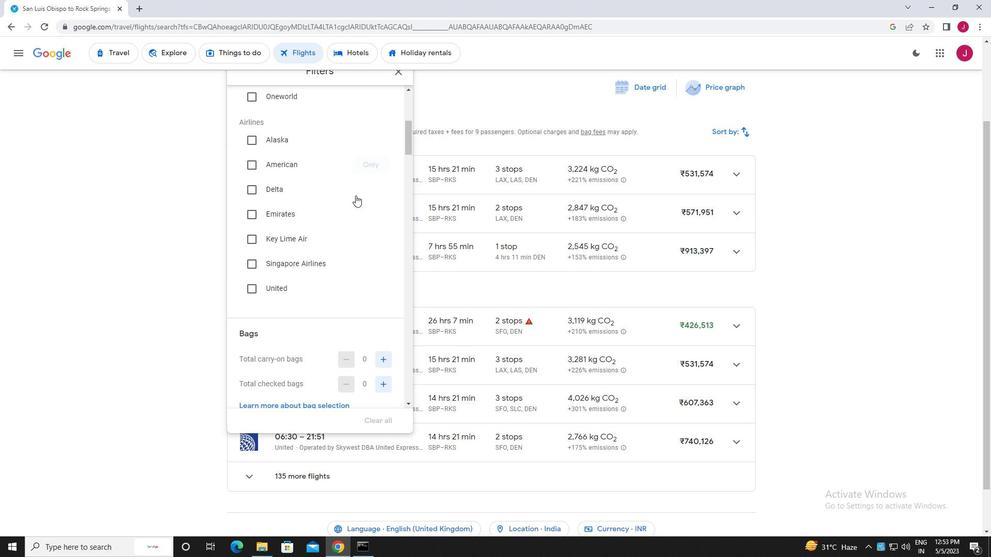 
Action: Mouse scrolled (355, 194) with delta (0, 0)
Screenshot: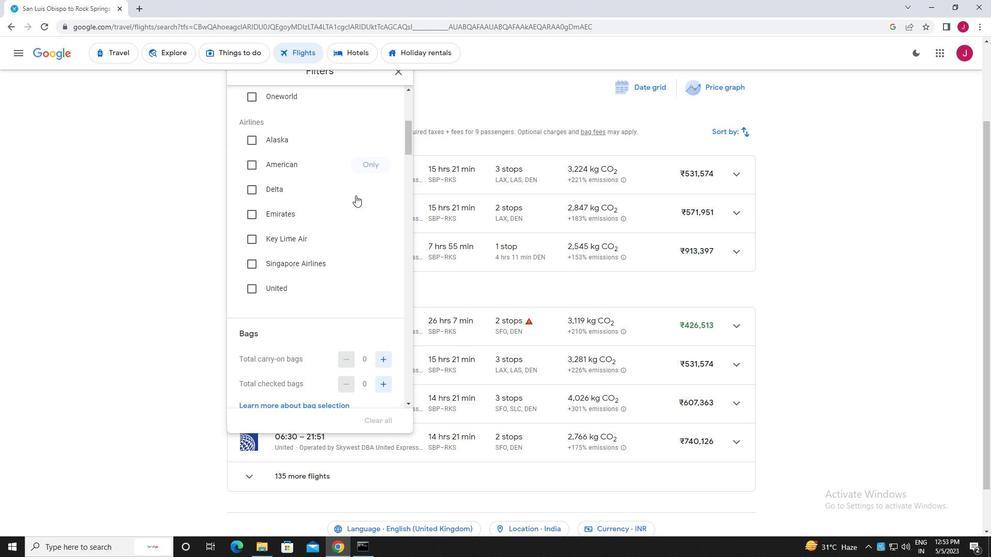 
Action: Mouse moved to (383, 155)
Screenshot: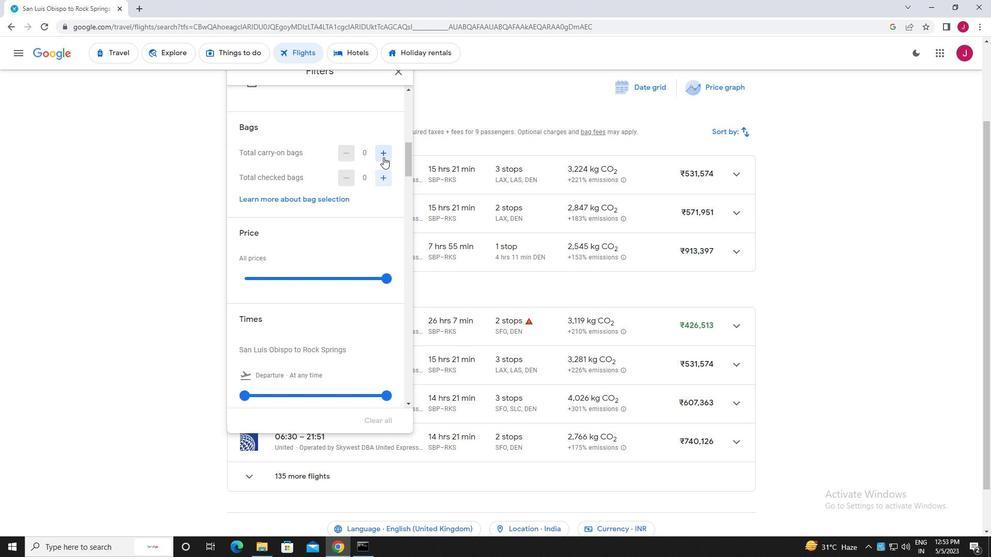 
Action: Mouse pressed left at (383, 155)
Screenshot: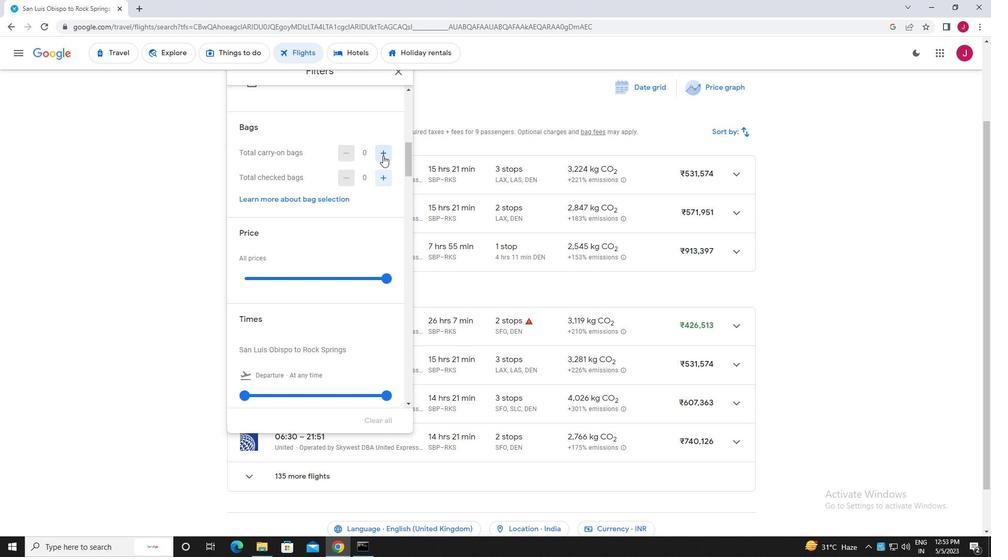 
Action: Mouse moved to (385, 279)
Screenshot: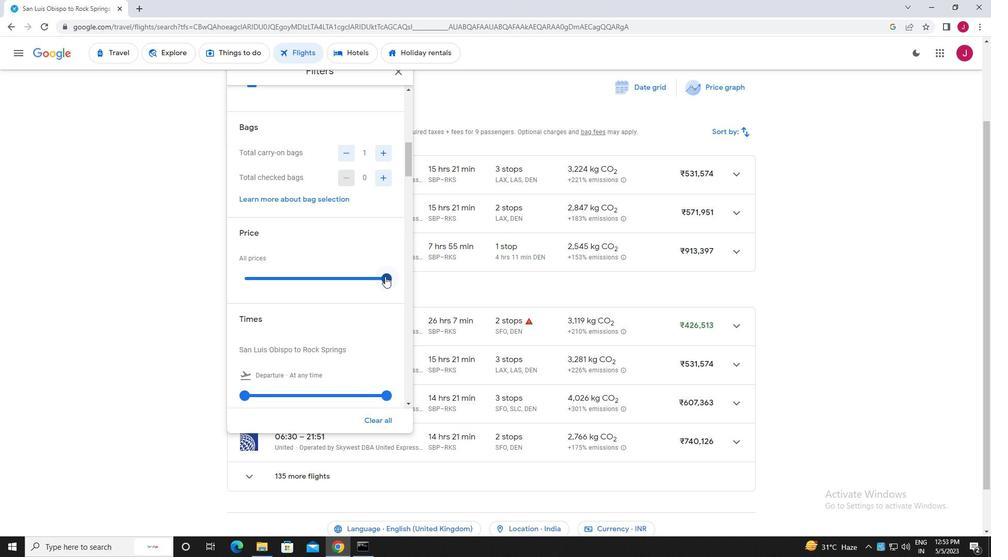 
Action: Mouse pressed left at (385, 279)
Screenshot: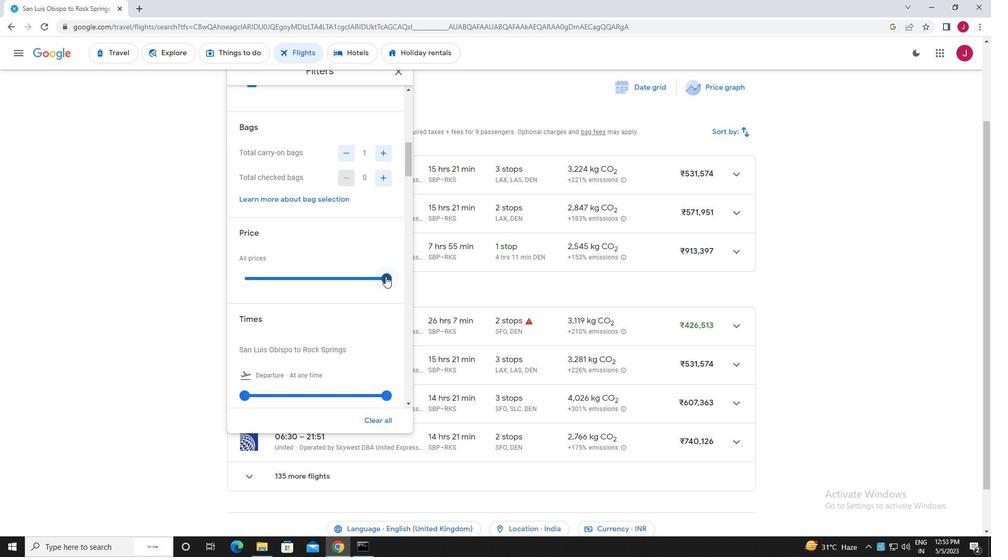 
Action: Mouse moved to (295, 281)
Screenshot: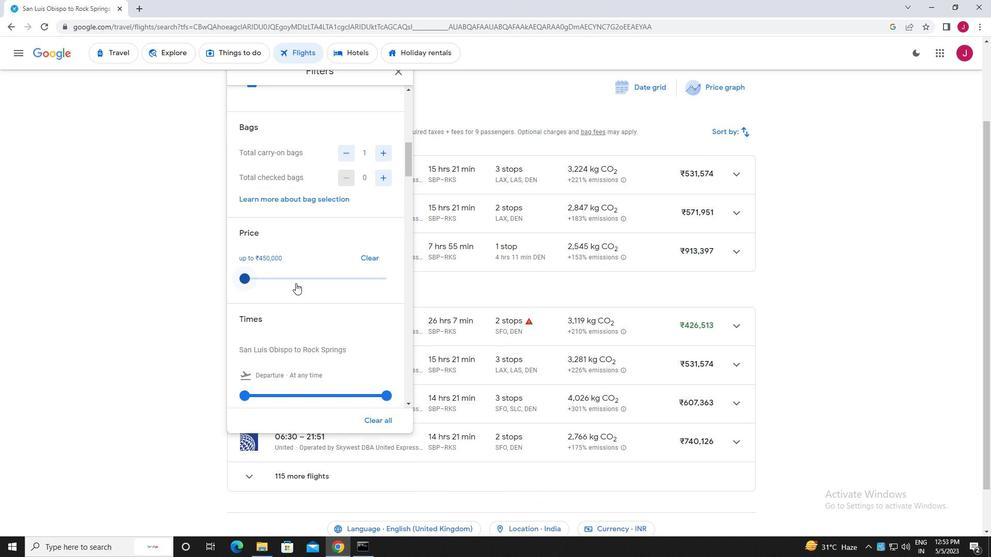 
Action: Mouse scrolled (295, 280) with delta (0, 0)
Screenshot: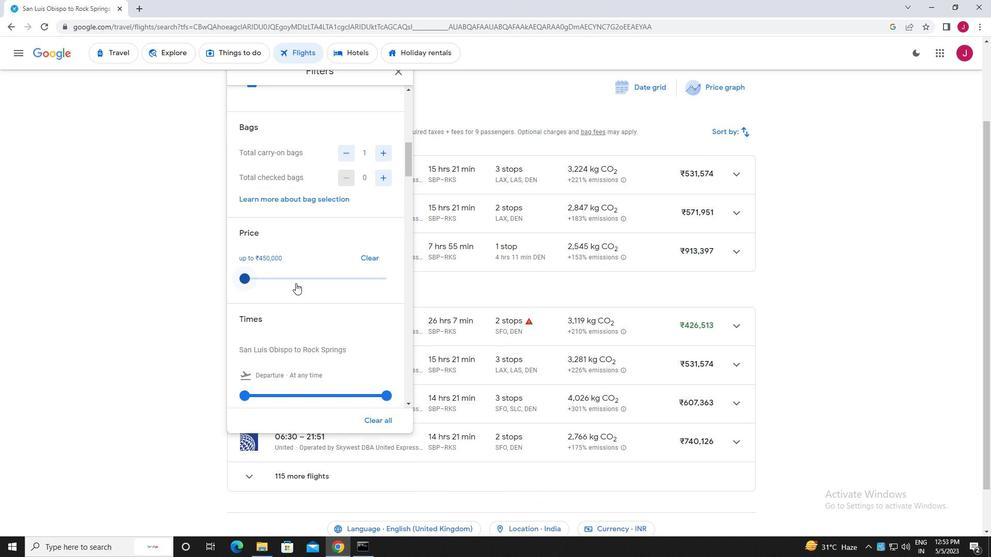 
Action: Mouse moved to (311, 249)
Screenshot: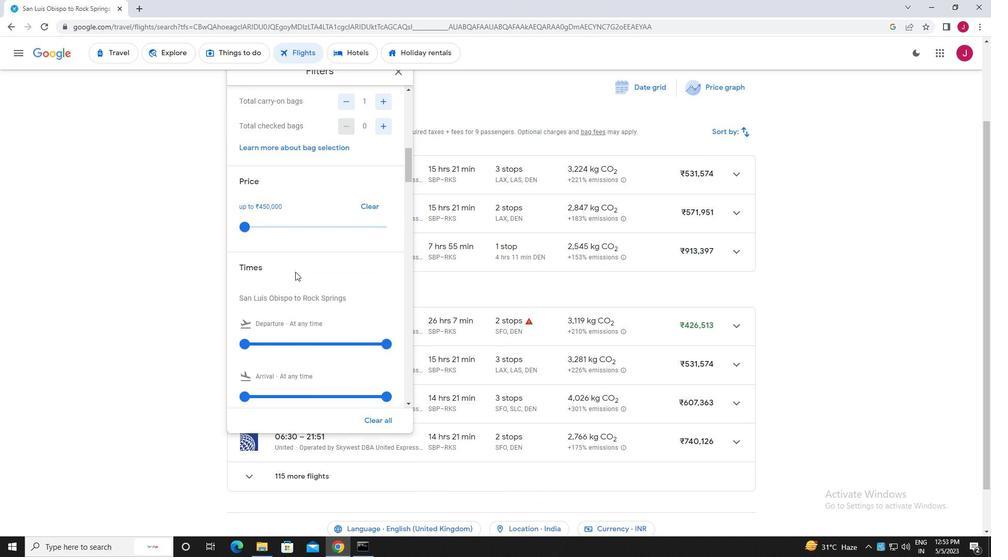 
Action: Mouse scrolled (311, 248) with delta (0, 0)
Screenshot: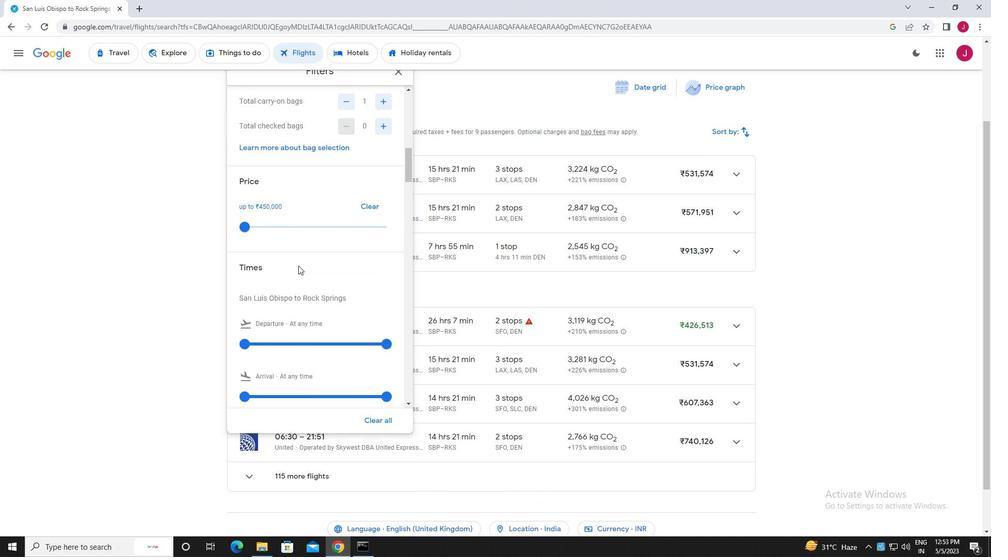 
Action: Mouse scrolled (311, 248) with delta (0, 0)
Screenshot: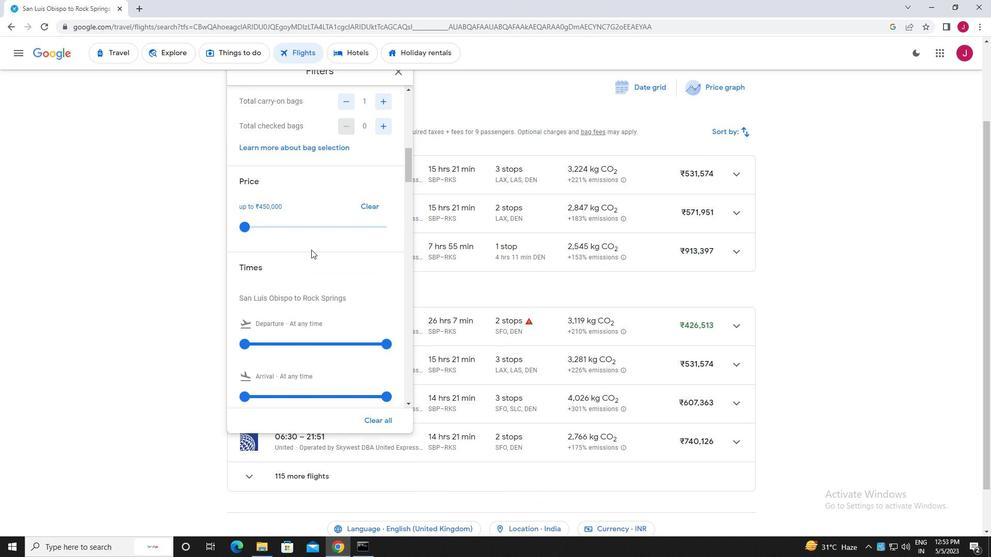 
Action: Mouse scrolled (311, 249) with delta (0, 0)
Screenshot: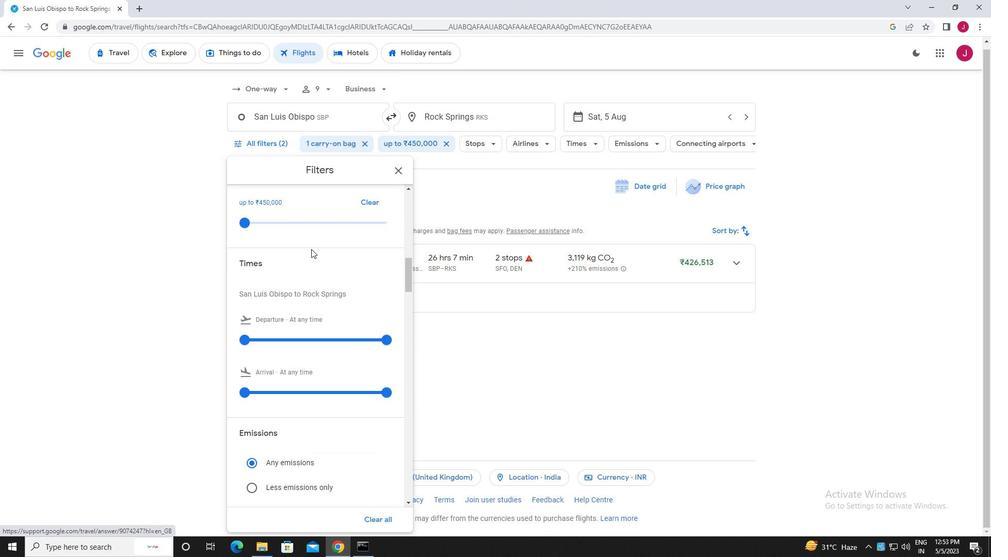 
Action: Mouse scrolled (311, 248) with delta (0, 0)
Screenshot: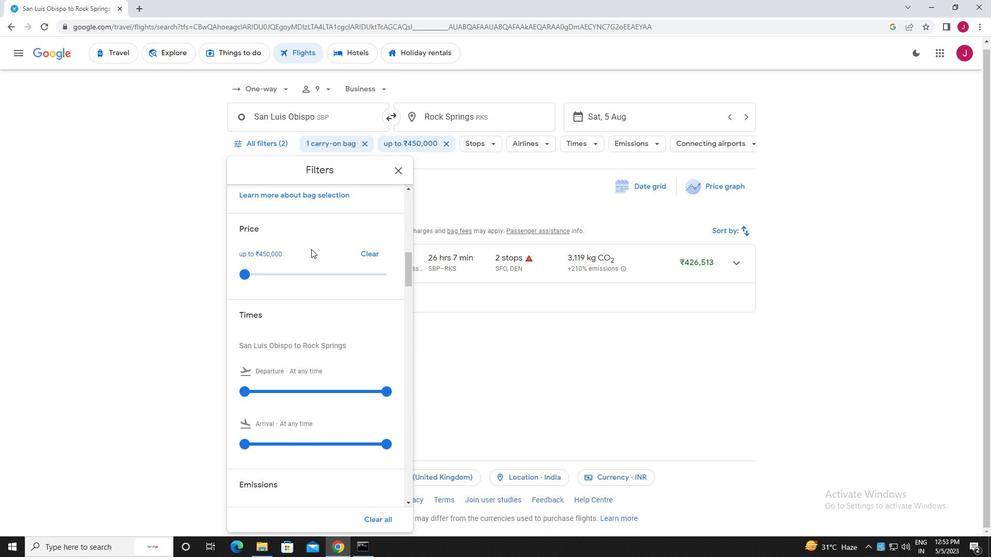 
Action: Mouse scrolled (311, 248) with delta (0, 0)
Screenshot: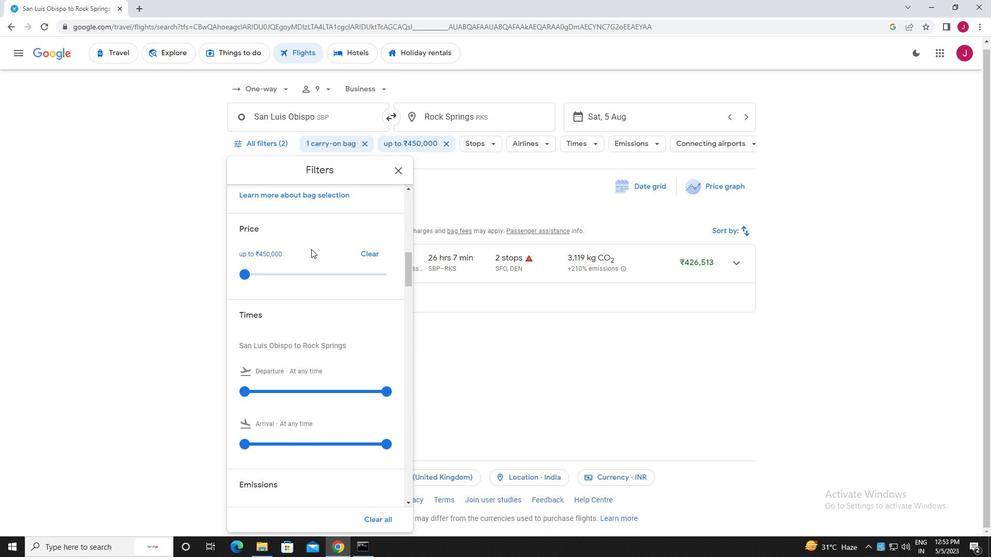
Action: Mouse moved to (244, 287)
Screenshot: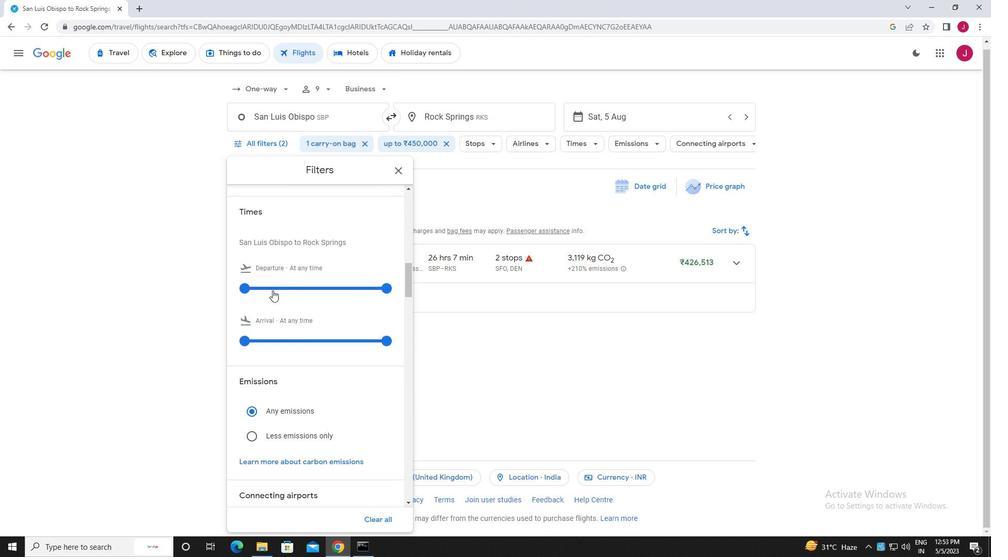 
Action: Mouse pressed left at (244, 287)
Screenshot: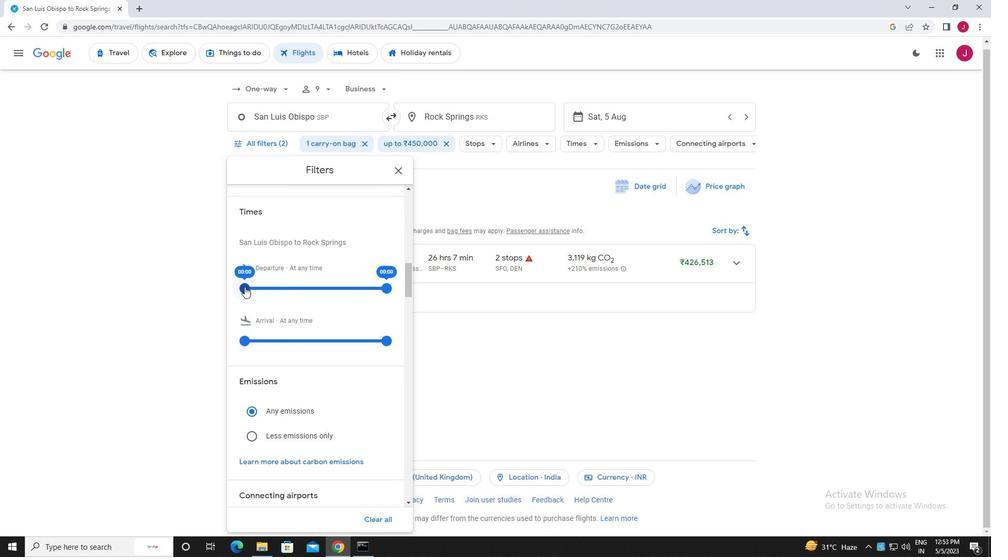 
Action: Mouse moved to (389, 289)
Screenshot: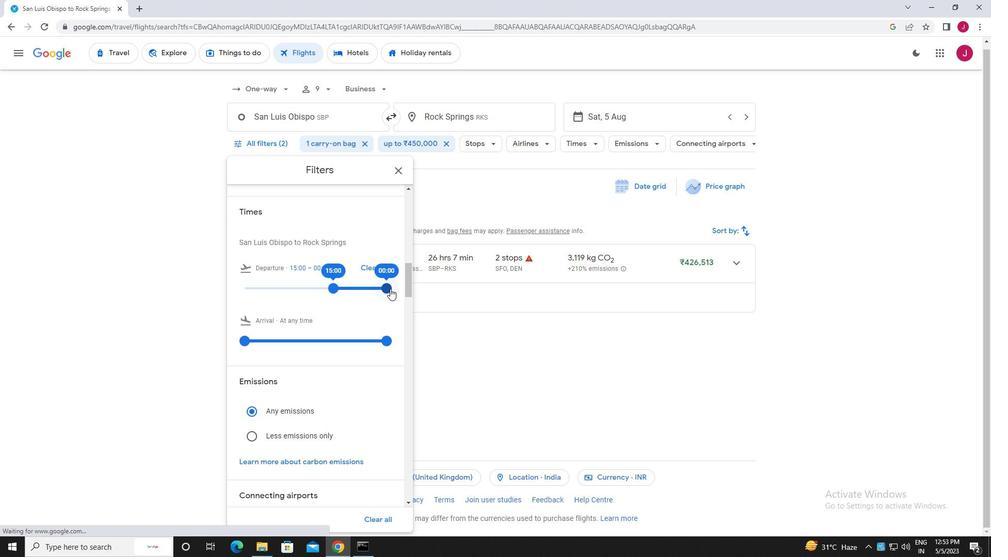 
Action: Mouse pressed left at (389, 289)
Screenshot: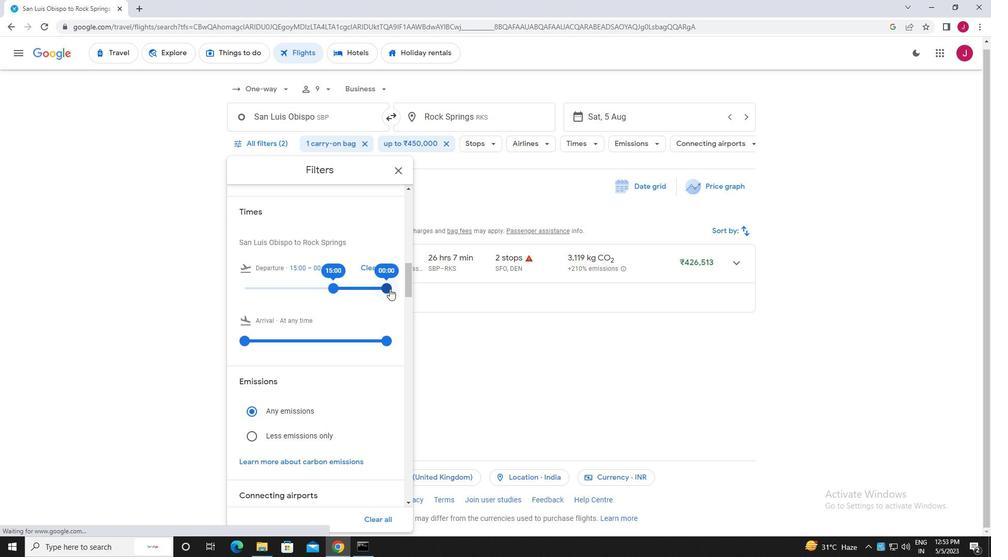 
Action: Mouse moved to (395, 170)
Screenshot: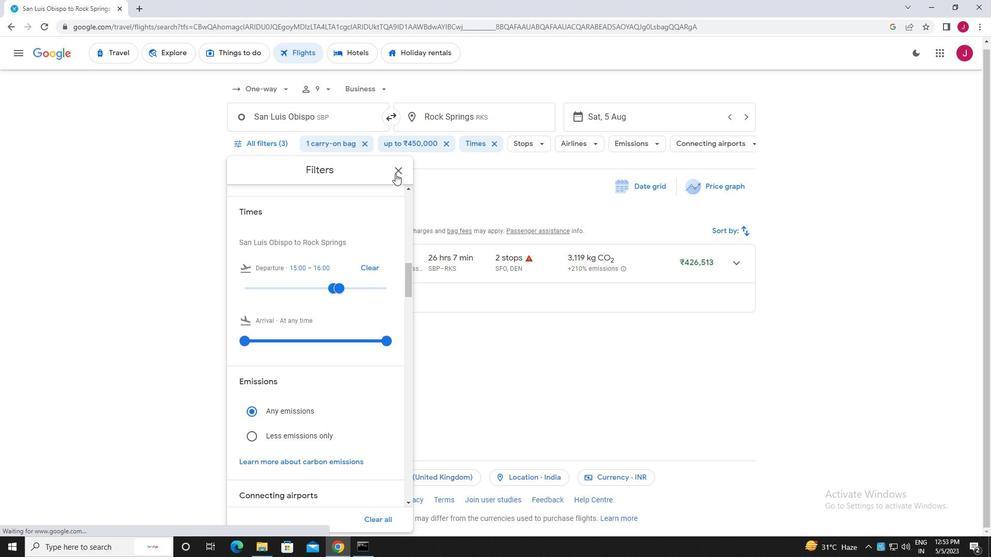 
Action: Mouse pressed left at (395, 170)
Screenshot: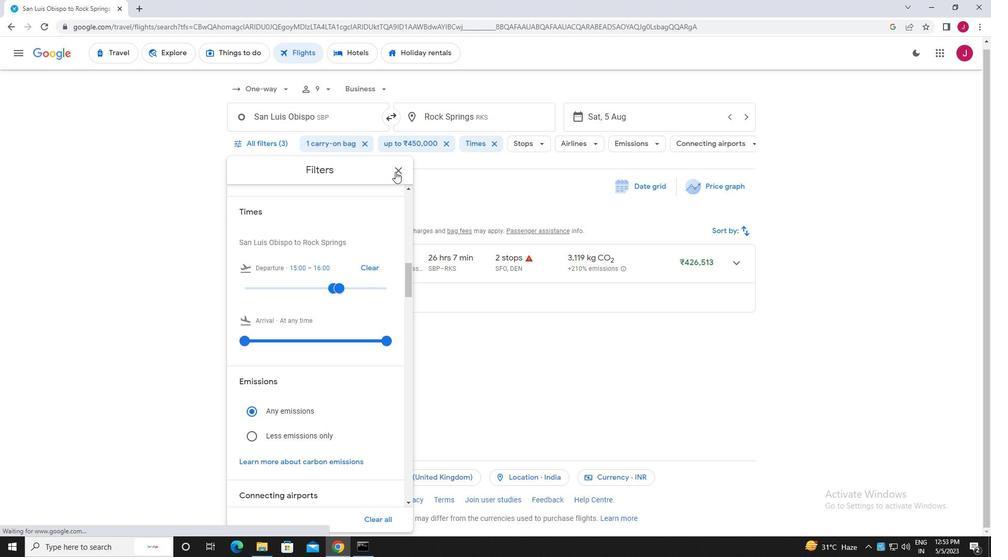 
Action: Mouse moved to (395, 169)
Screenshot: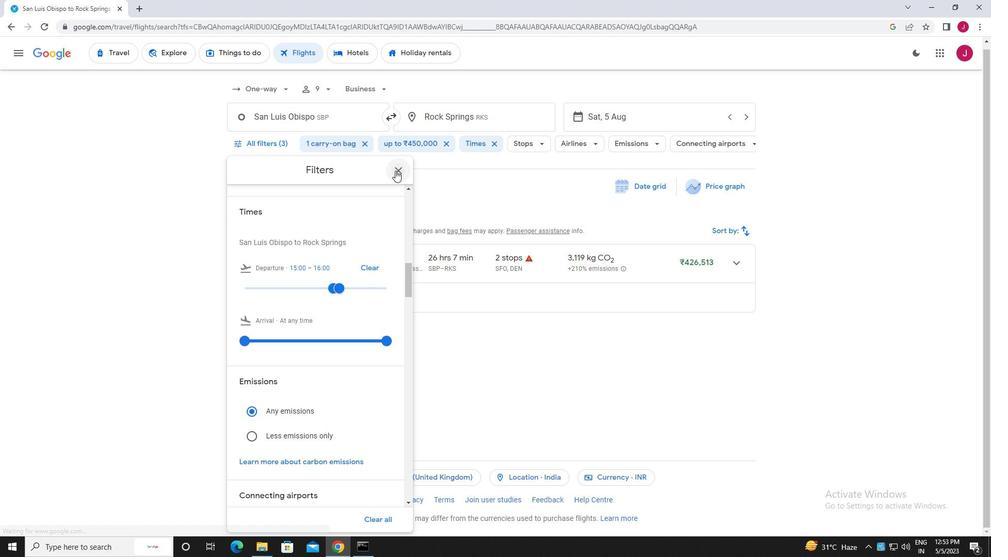 
